 Task: Look for space in Cosenza, Italy from 5th June, 2023 to 16th June, 2023 for 2 adults in price range Rs.14000 to Rs.18000. Place can be entire place with 1  bedroom having 1 bed and 1 bathroom. Property type can be house, flat, guest house, hotel. Booking option can be shelf check-in. Required host language is English.
Action: Mouse moved to (405, 67)
Screenshot: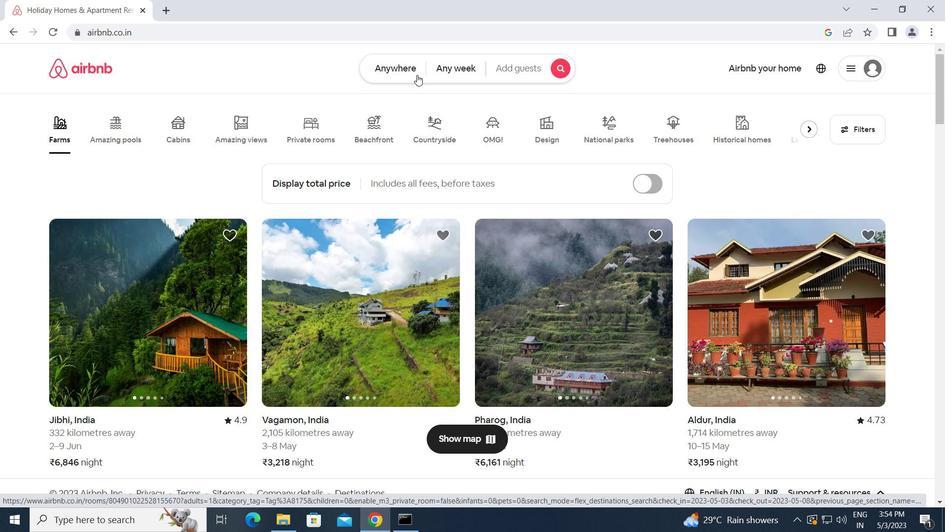 
Action: Mouse pressed left at (405, 67)
Screenshot: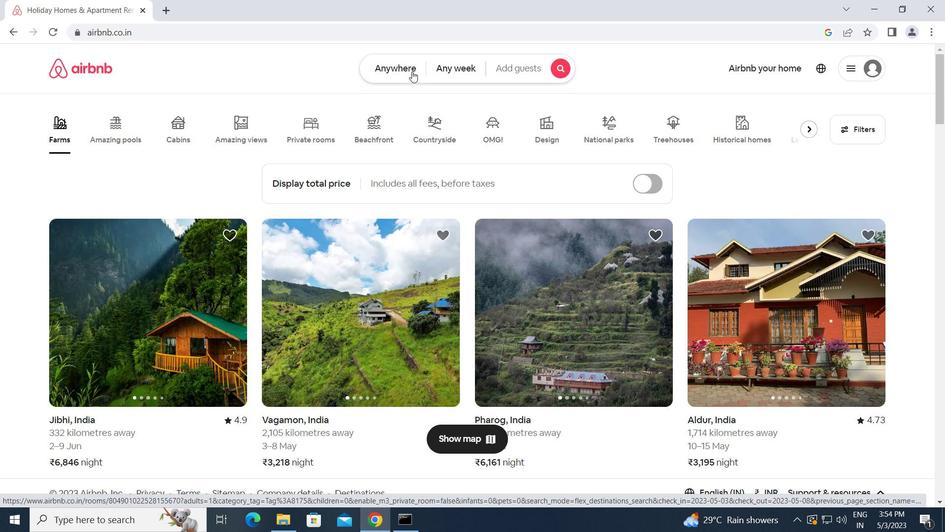 
Action: Mouse moved to (345, 118)
Screenshot: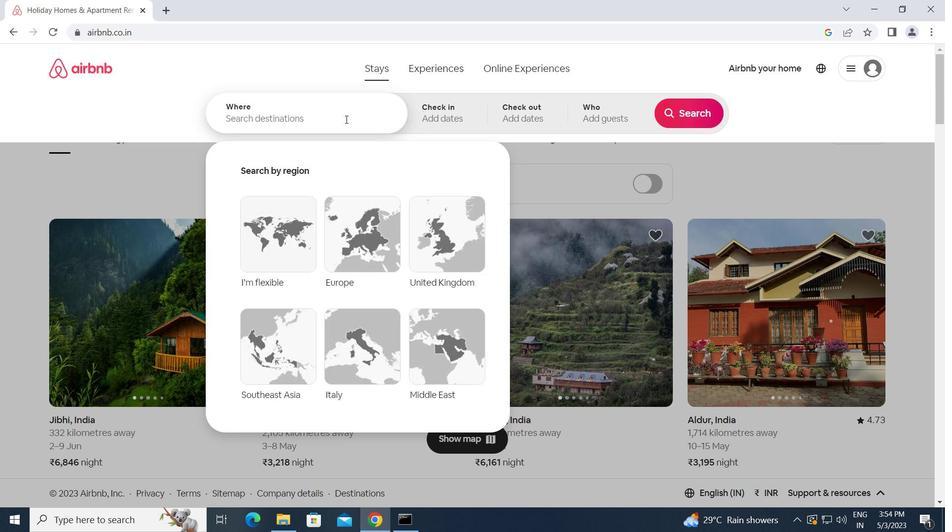 
Action: Mouse pressed left at (345, 118)
Screenshot: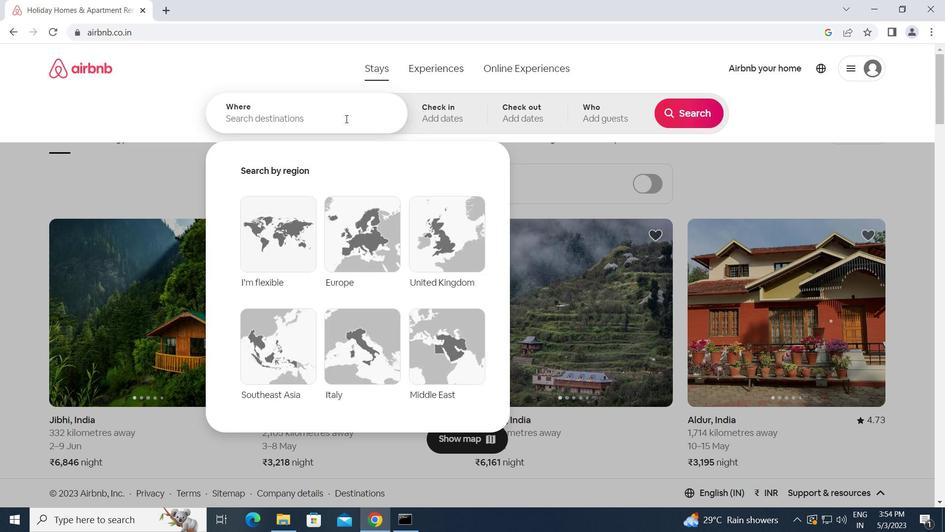 
Action: Key pressed c<Key.caps_lock>osenza,<Key.space><Key.caps_lock>i<Key.caps_lock>taly<Key.enter>
Screenshot: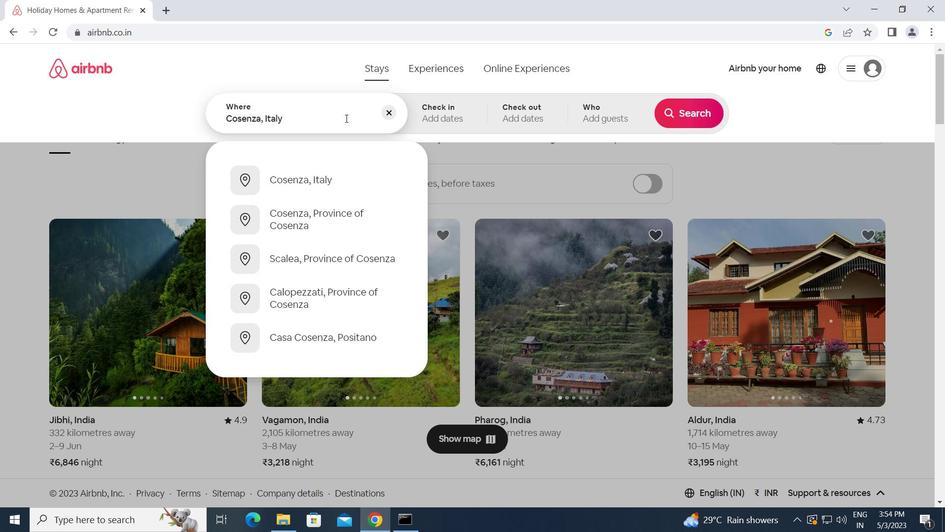 
Action: Mouse moved to (530, 293)
Screenshot: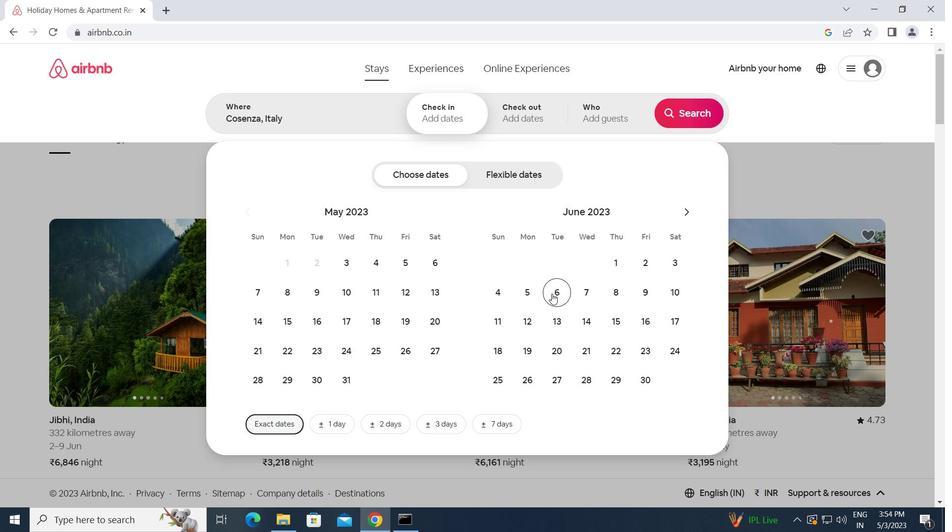 
Action: Mouse pressed left at (530, 293)
Screenshot: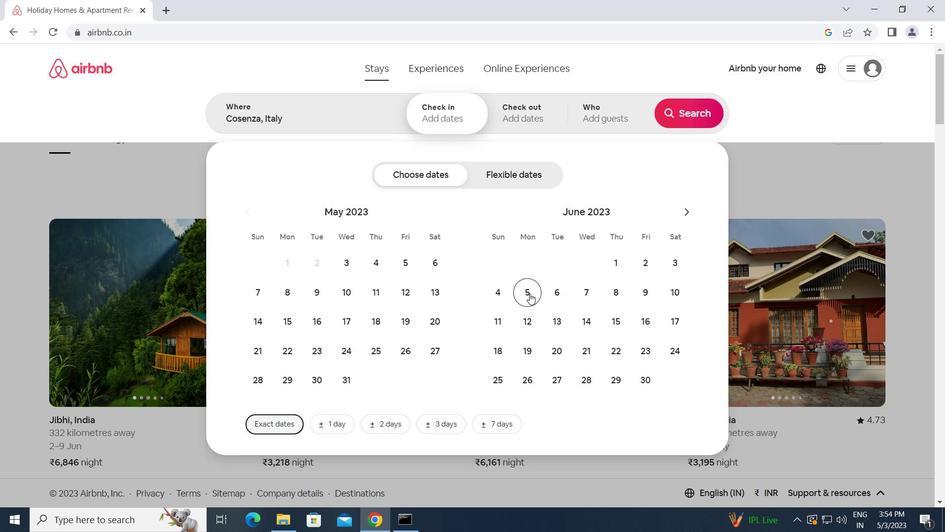 
Action: Mouse moved to (644, 318)
Screenshot: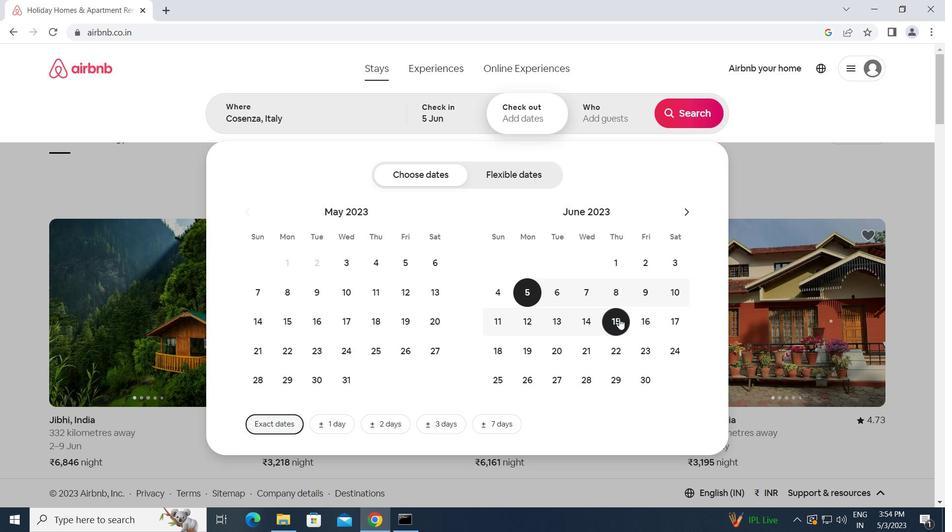 
Action: Mouse pressed left at (644, 318)
Screenshot: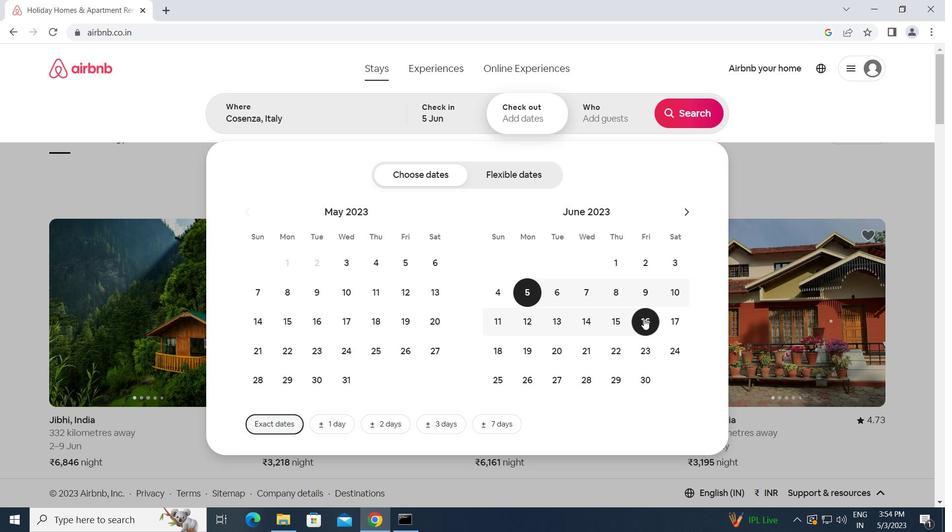 
Action: Mouse moved to (587, 115)
Screenshot: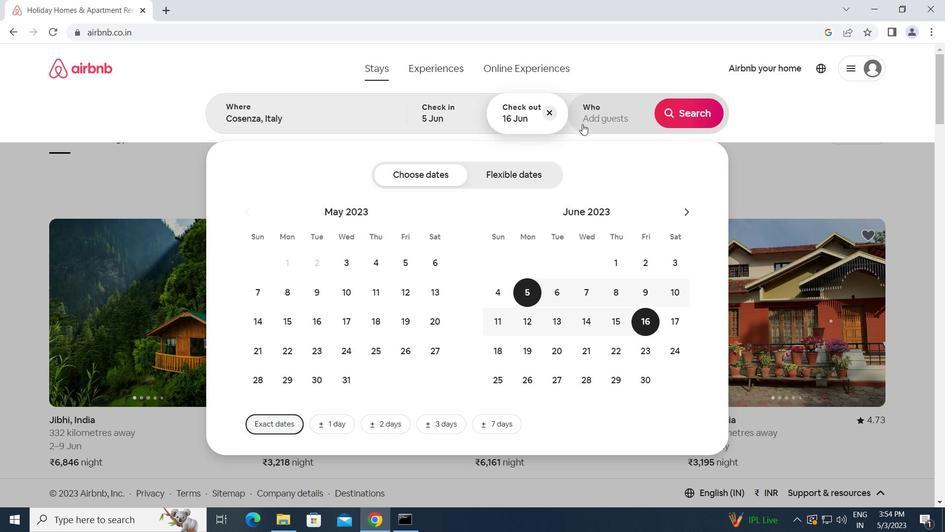 
Action: Mouse pressed left at (587, 115)
Screenshot: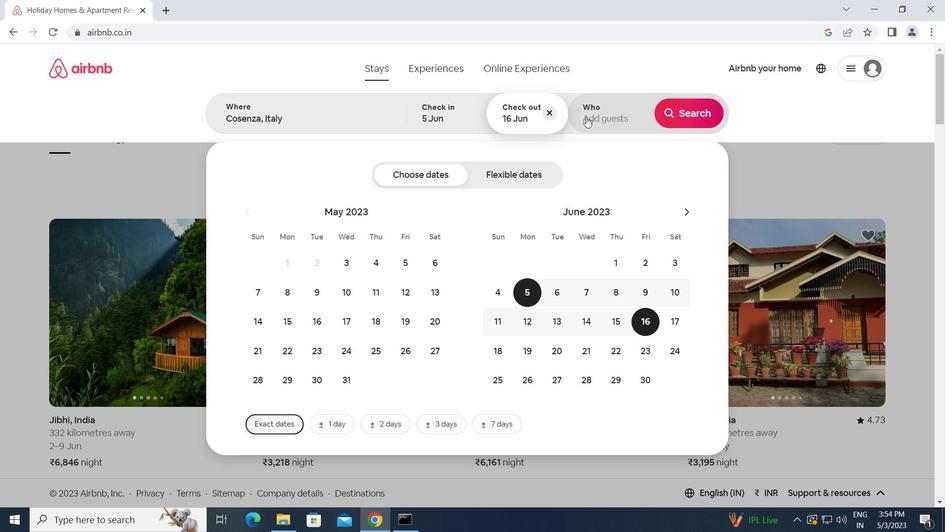 
Action: Mouse moved to (688, 182)
Screenshot: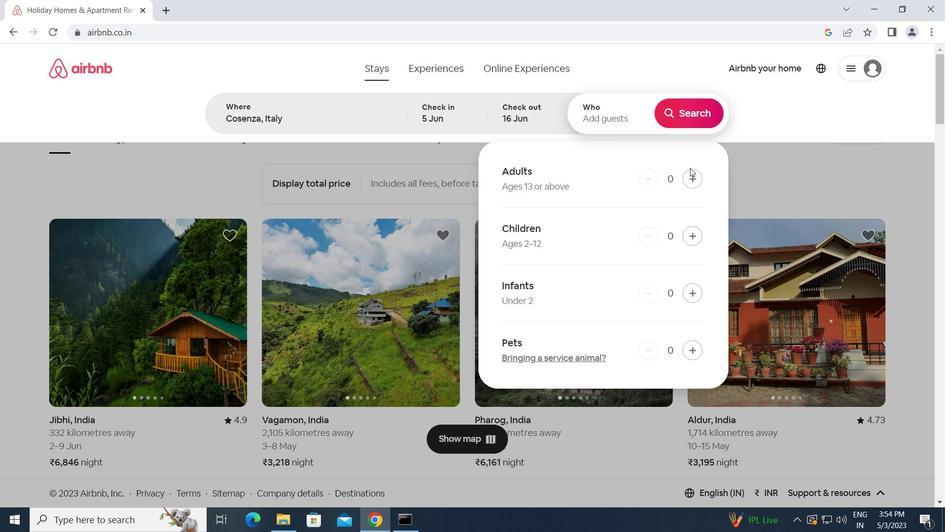 
Action: Mouse pressed left at (688, 182)
Screenshot: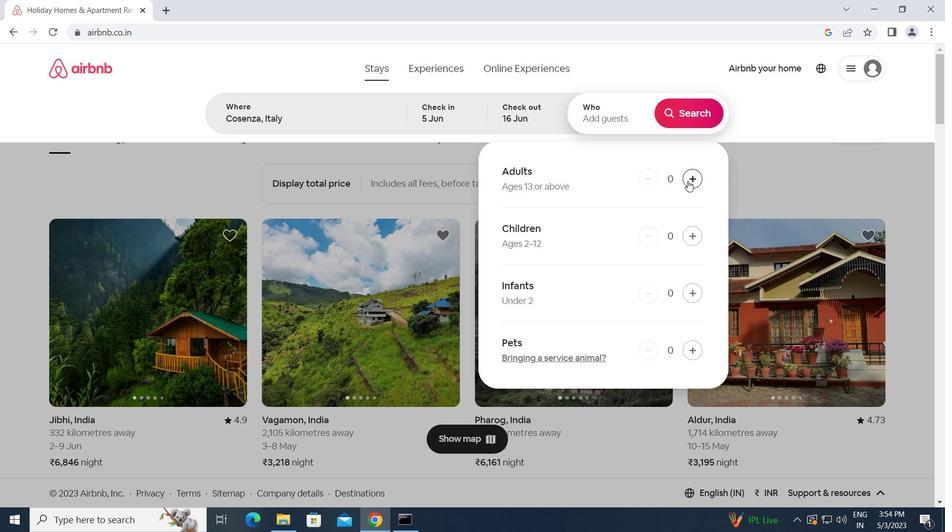 
Action: Mouse pressed left at (688, 182)
Screenshot: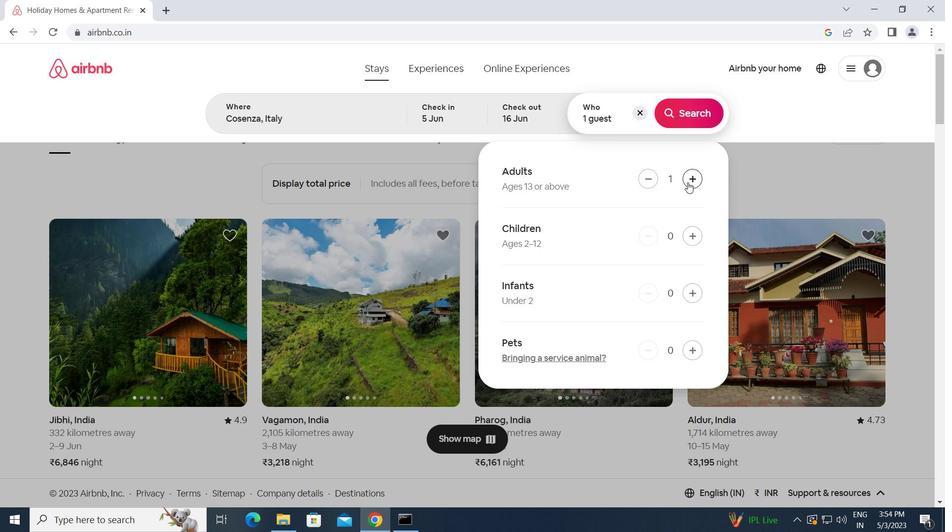 
Action: Mouse moved to (694, 114)
Screenshot: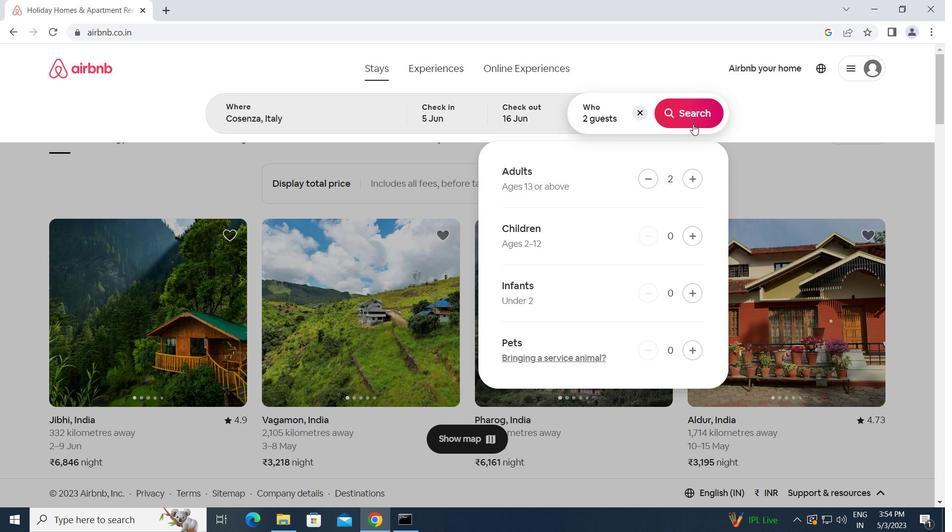 
Action: Mouse pressed left at (694, 114)
Screenshot: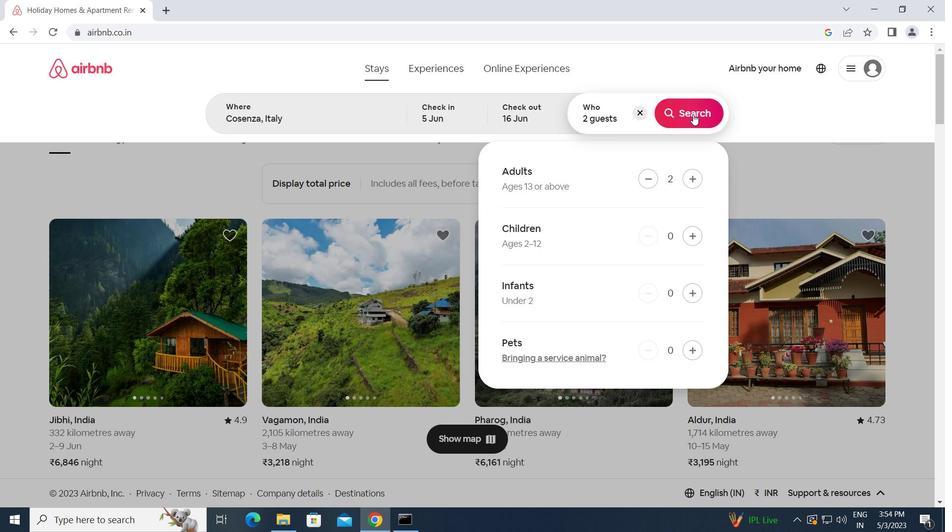 
Action: Mouse moved to (882, 116)
Screenshot: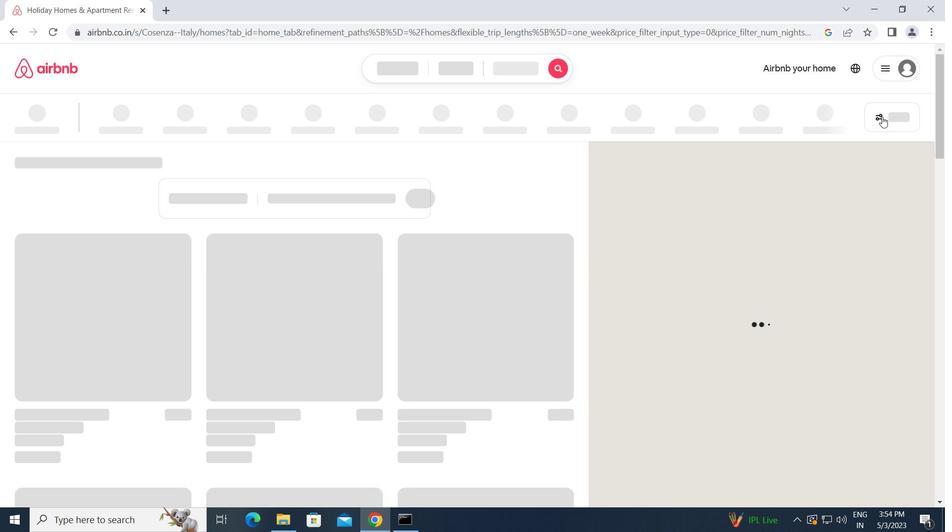 
Action: Mouse pressed left at (882, 116)
Screenshot: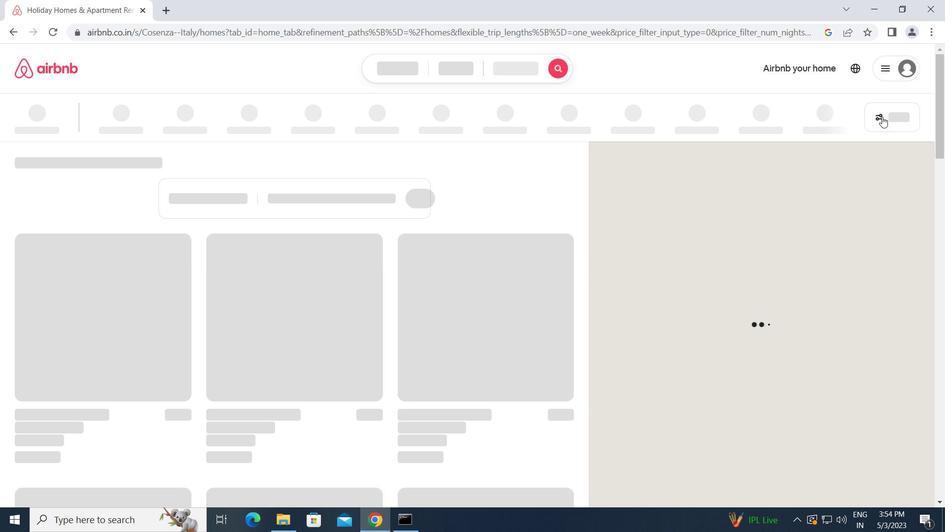 
Action: Mouse moved to (312, 275)
Screenshot: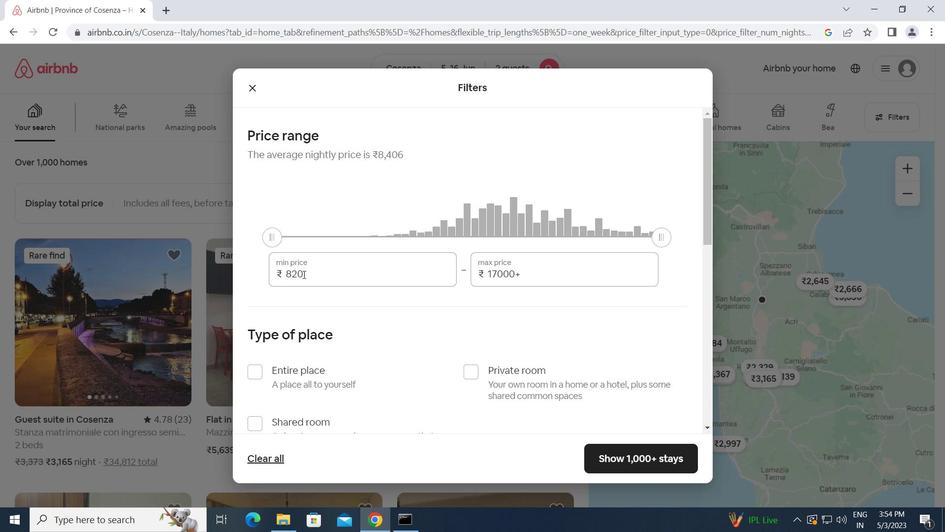 
Action: Mouse pressed left at (312, 275)
Screenshot: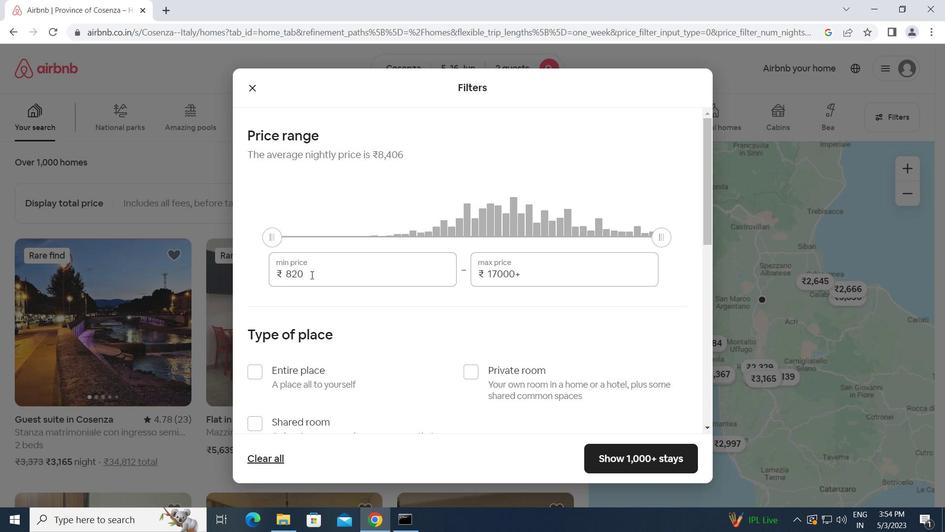
Action: Mouse moved to (273, 272)
Screenshot: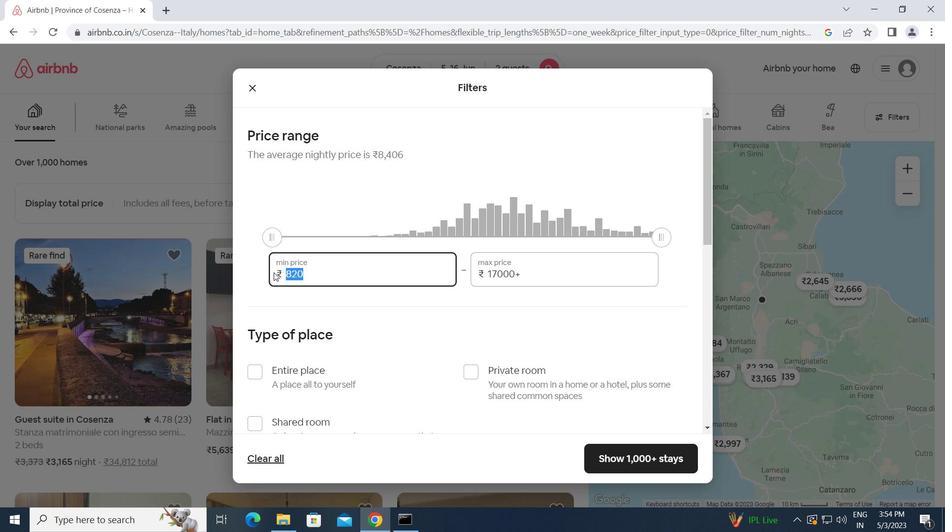 
Action: Key pressed 14000<Key.tab>18000
Screenshot: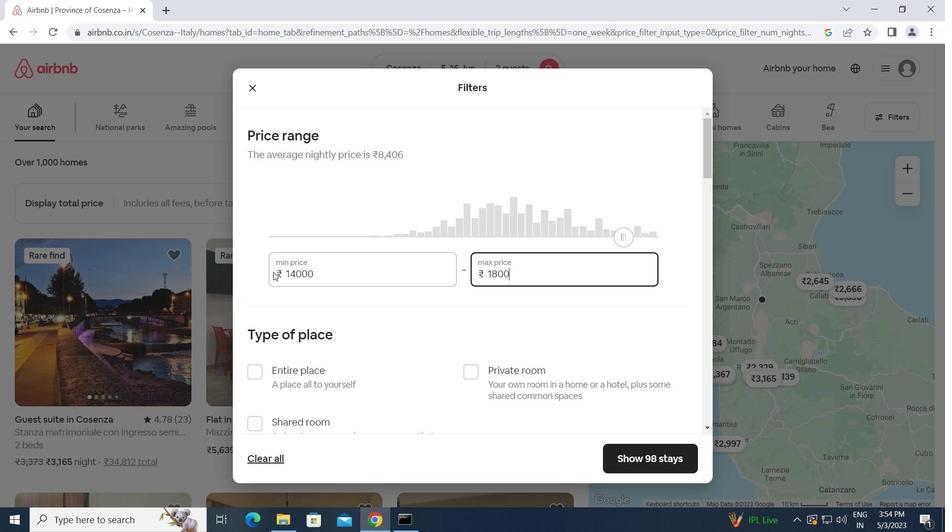 
Action: Mouse moved to (257, 367)
Screenshot: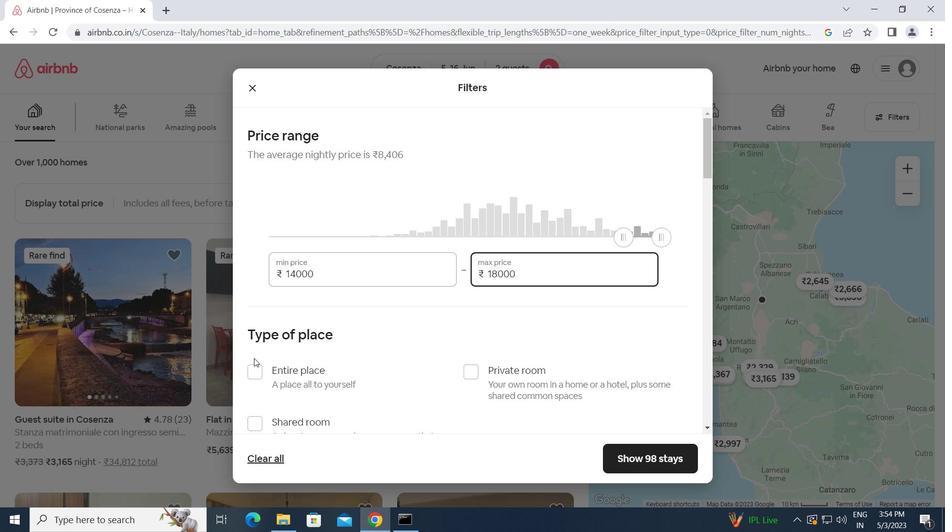 
Action: Mouse pressed left at (257, 367)
Screenshot: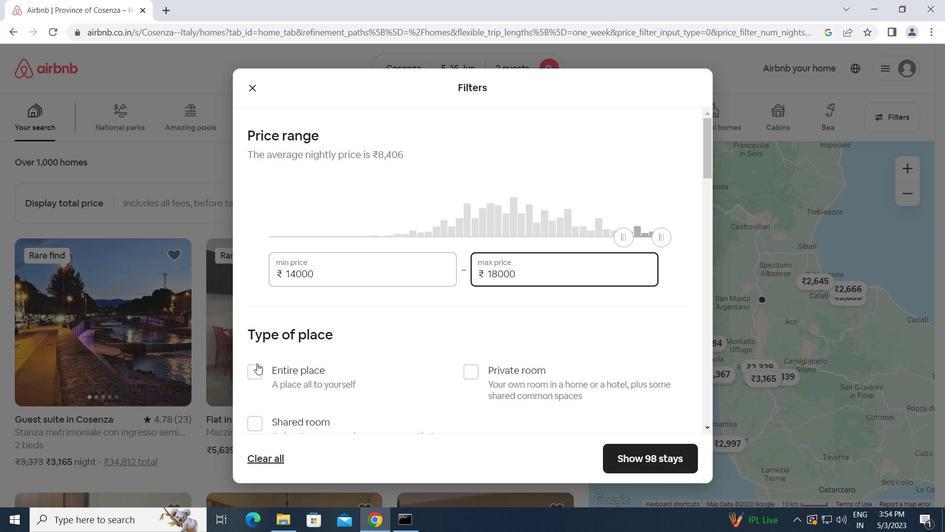 
Action: Mouse moved to (308, 375)
Screenshot: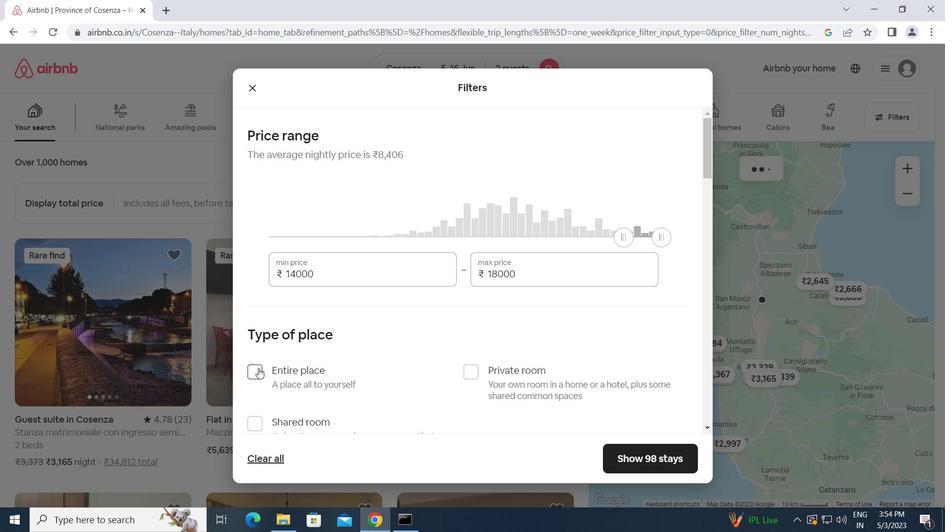 
Action: Mouse scrolled (308, 375) with delta (0, 0)
Screenshot: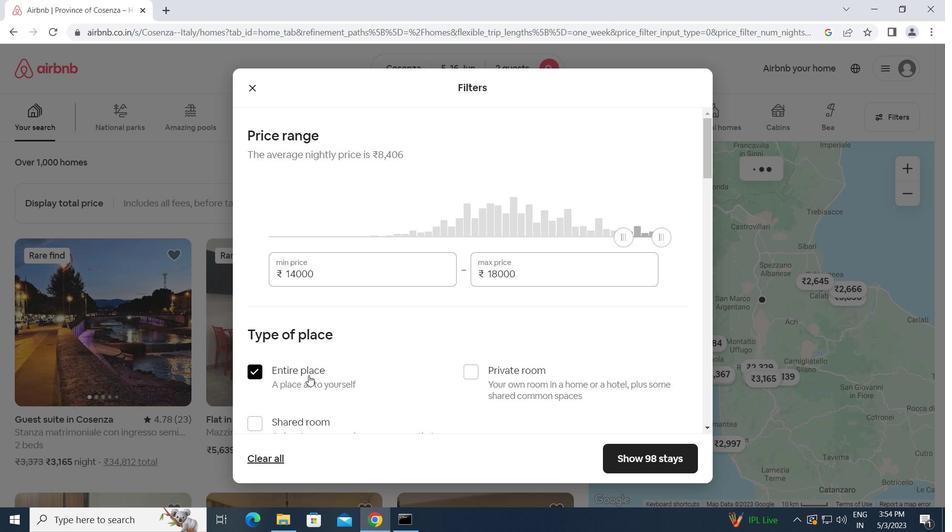 
Action: Mouse scrolled (308, 375) with delta (0, 0)
Screenshot: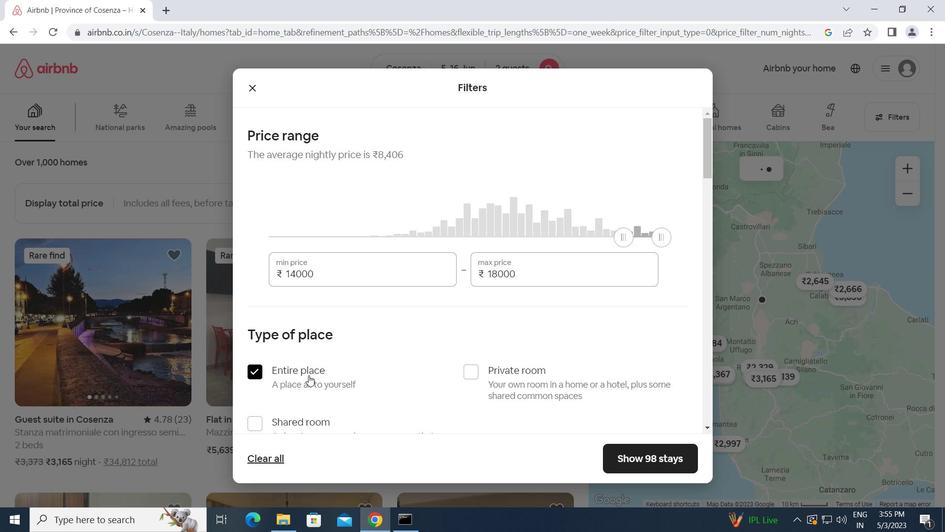 
Action: Mouse scrolled (308, 375) with delta (0, 0)
Screenshot: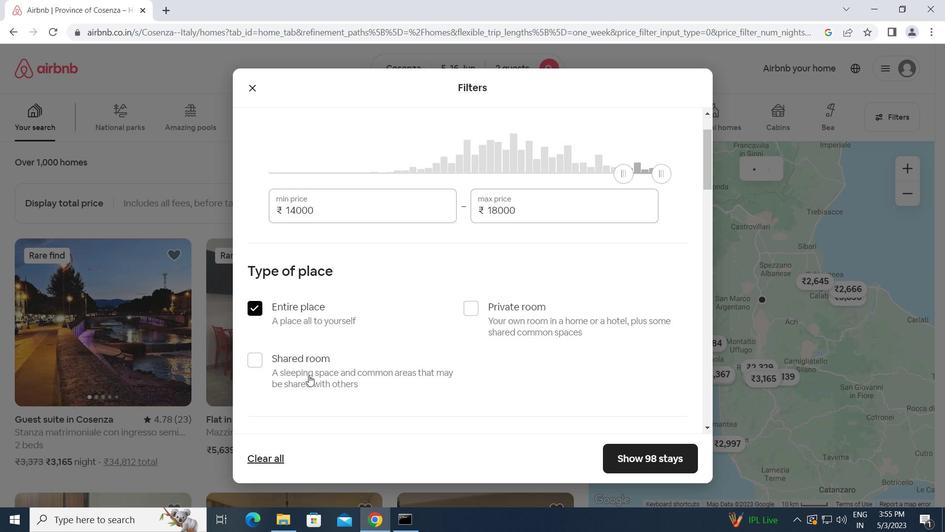 
Action: Mouse moved to (316, 374)
Screenshot: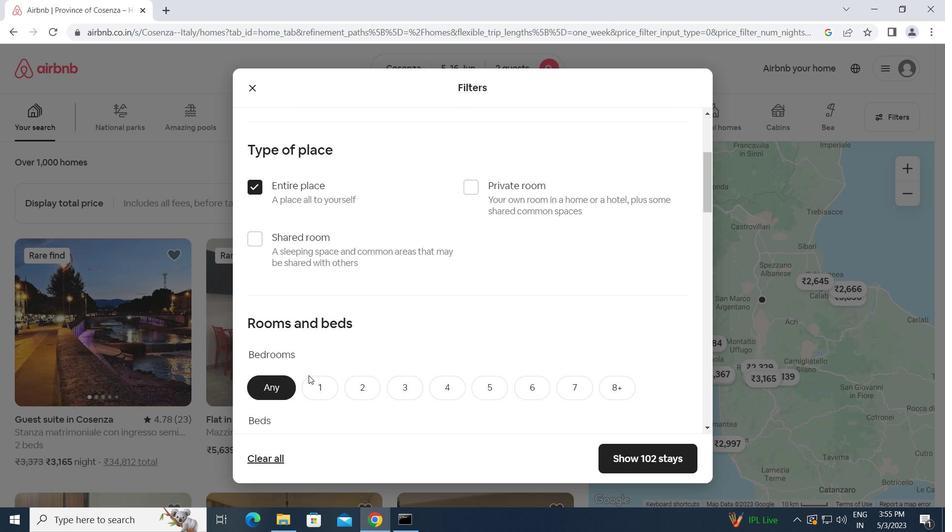 
Action: Mouse scrolled (316, 374) with delta (0, 0)
Screenshot: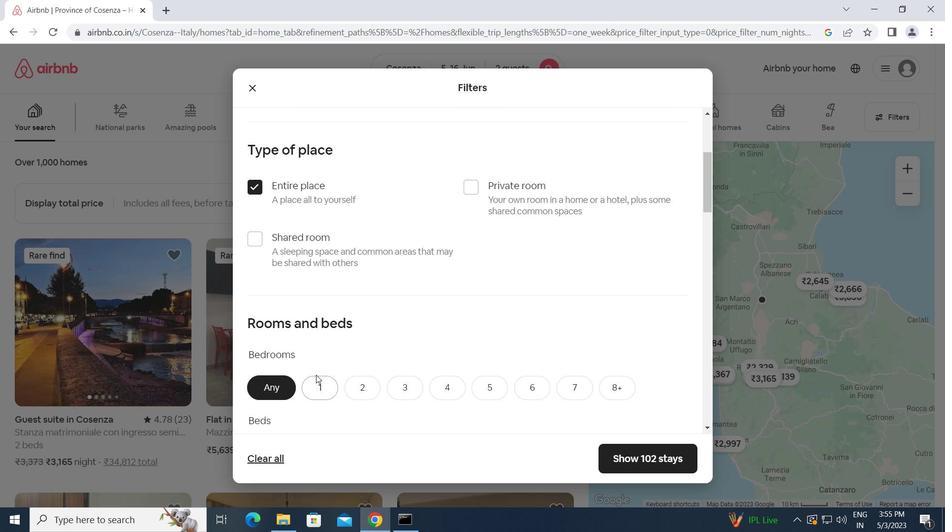 
Action: Mouse scrolled (316, 374) with delta (0, 0)
Screenshot: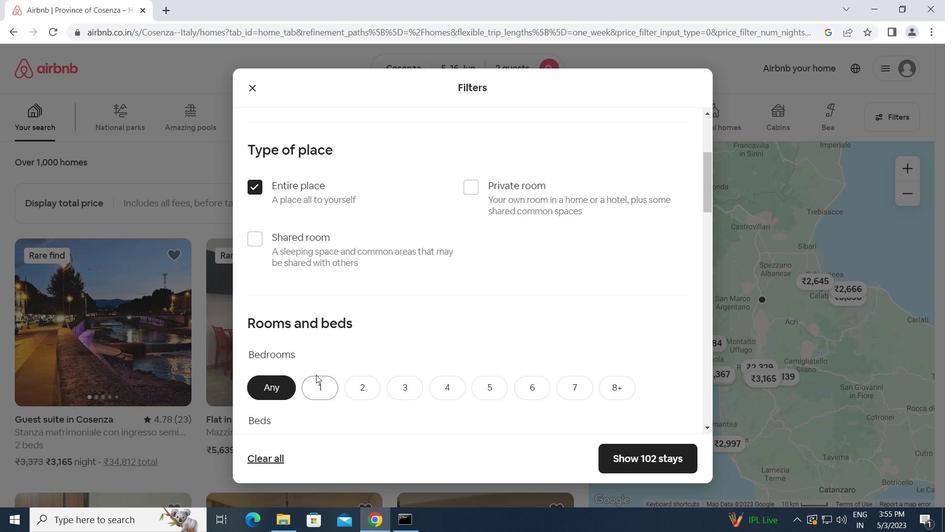 
Action: Mouse moved to (320, 261)
Screenshot: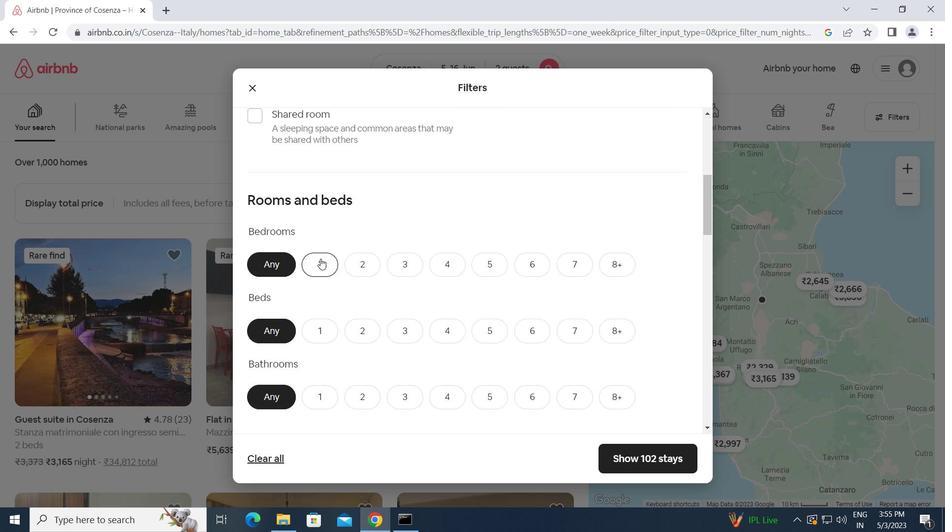 
Action: Mouse pressed left at (320, 261)
Screenshot: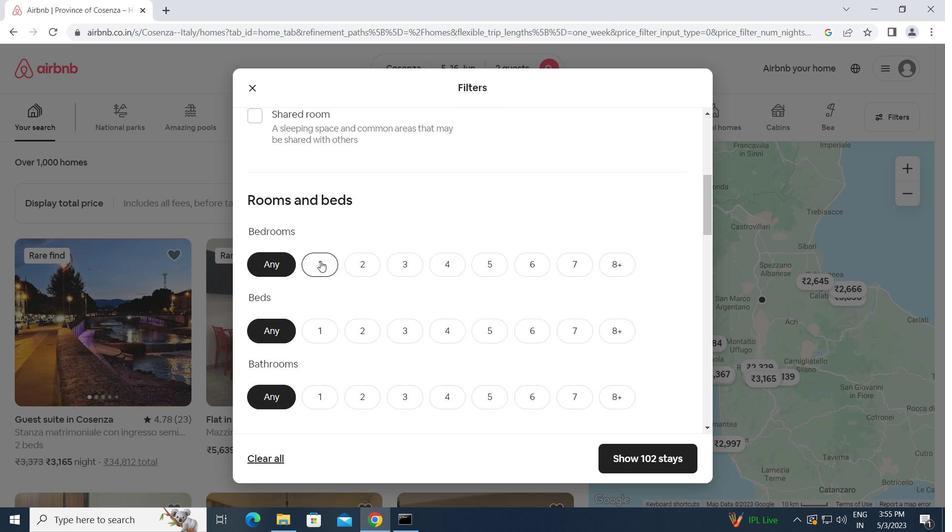 
Action: Mouse moved to (330, 327)
Screenshot: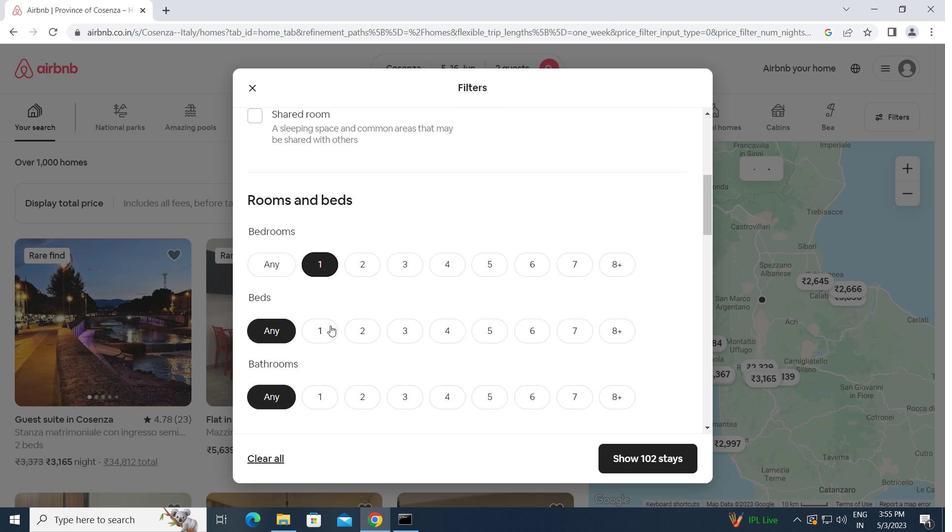 
Action: Mouse pressed left at (330, 327)
Screenshot: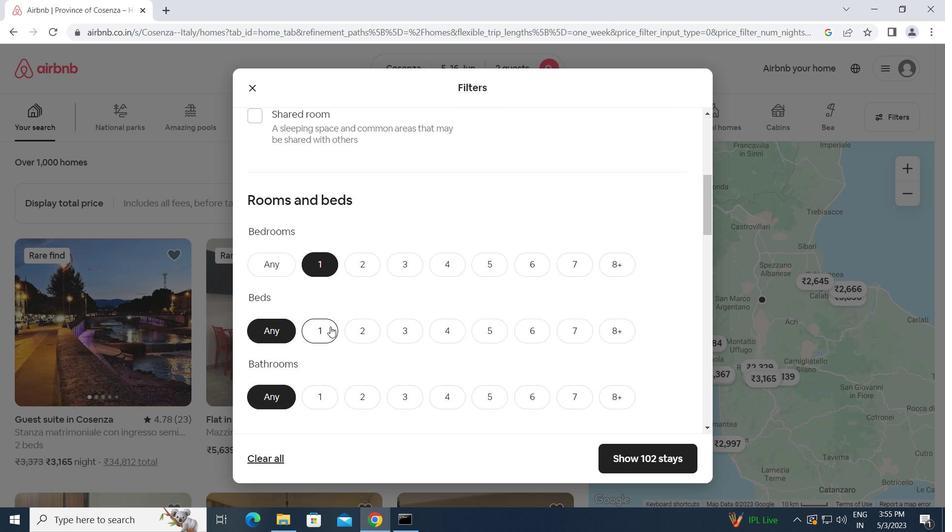 
Action: Mouse moved to (326, 401)
Screenshot: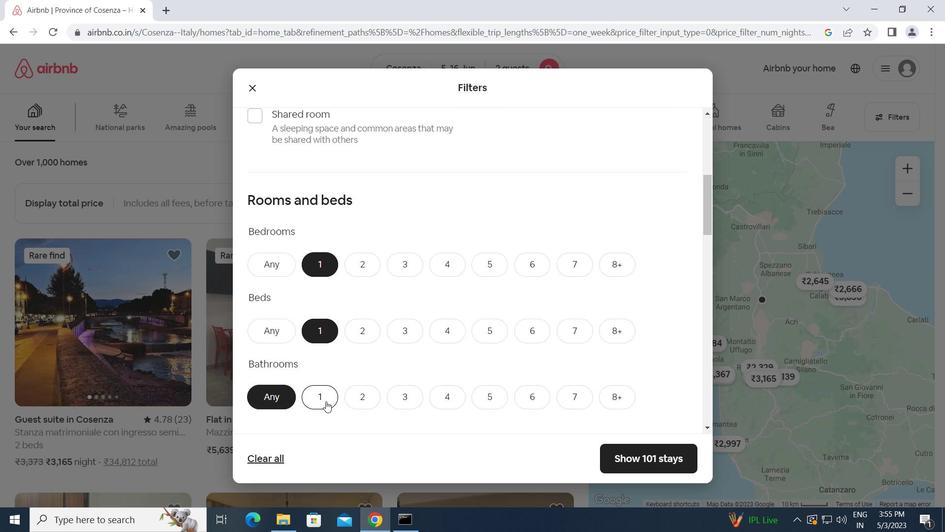 
Action: Mouse pressed left at (326, 401)
Screenshot: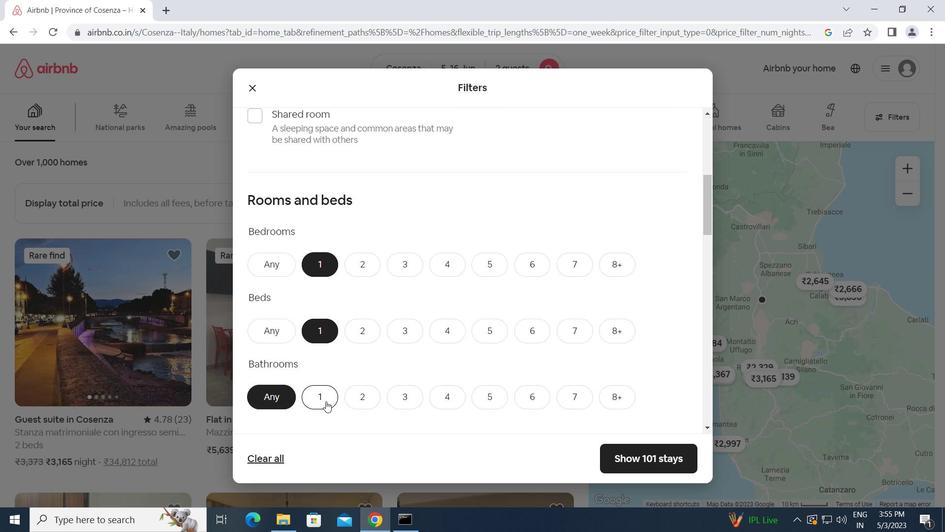 
Action: Mouse moved to (352, 392)
Screenshot: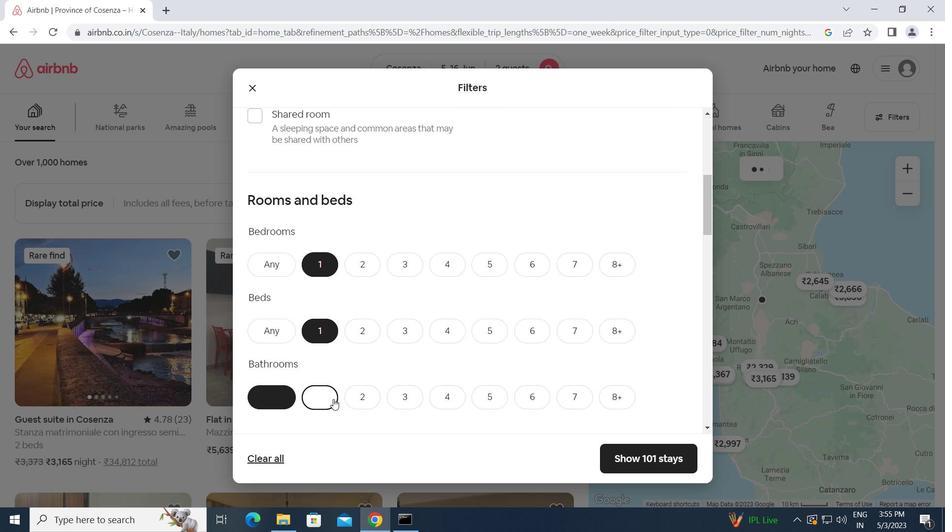 
Action: Mouse scrolled (352, 391) with delta (0, 0)
Screenshot: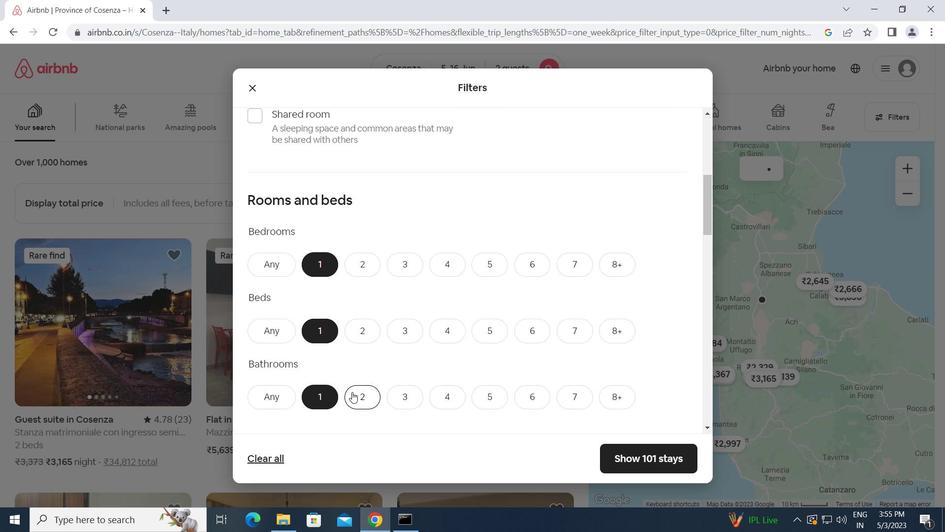 
Action: Mouse scrolled (352, 391) with delta (0, 0)
Screenshot: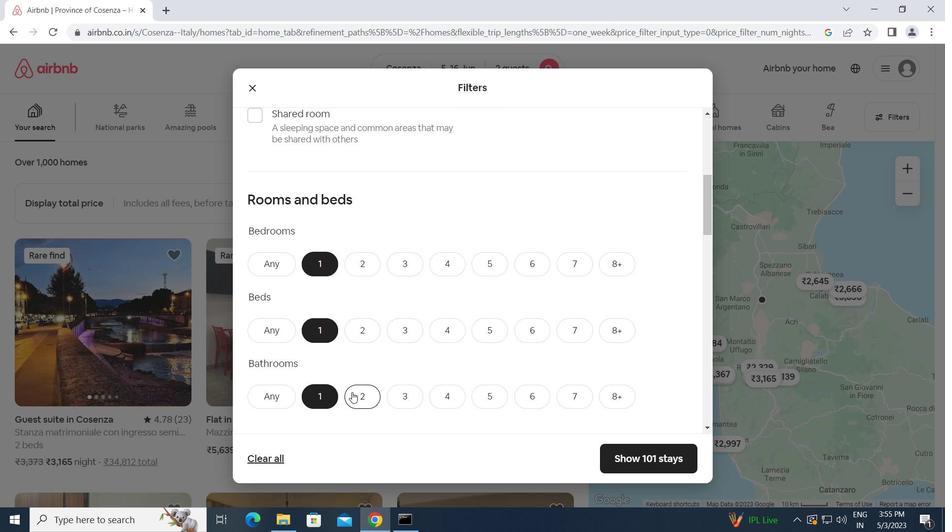 
Action: Mouse scrolled (352, 391) with delta (0, 0)
Screenshot: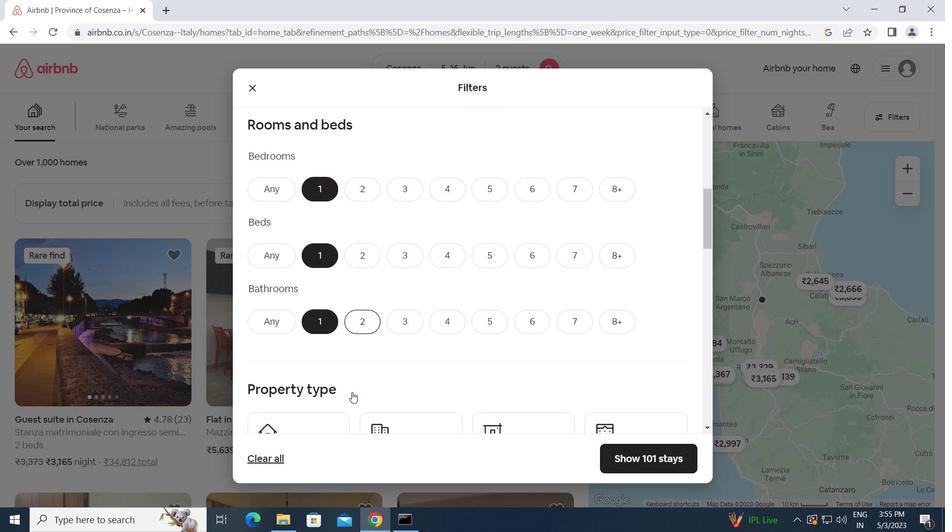 
Action: Mouse moved to (330, 358)
Screenshot: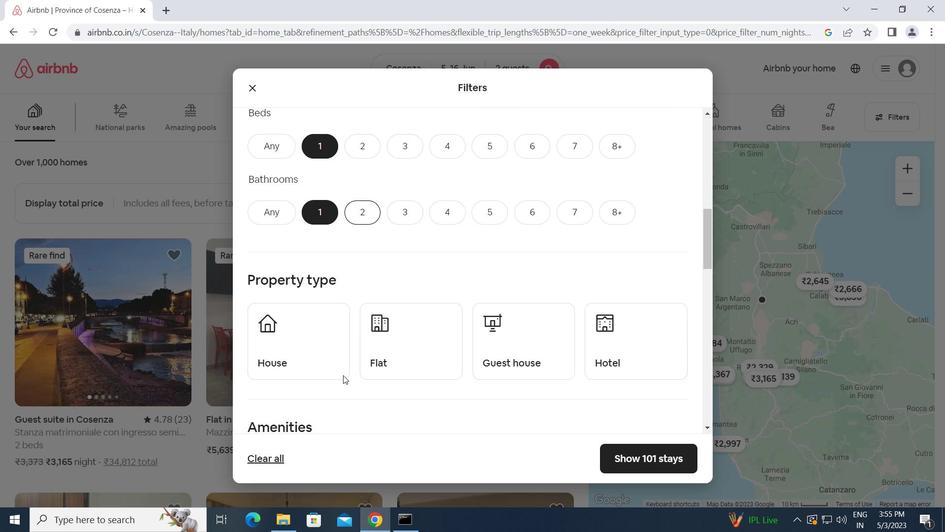 
Action: Mouse pressed left at (330, 358)
Screenshot: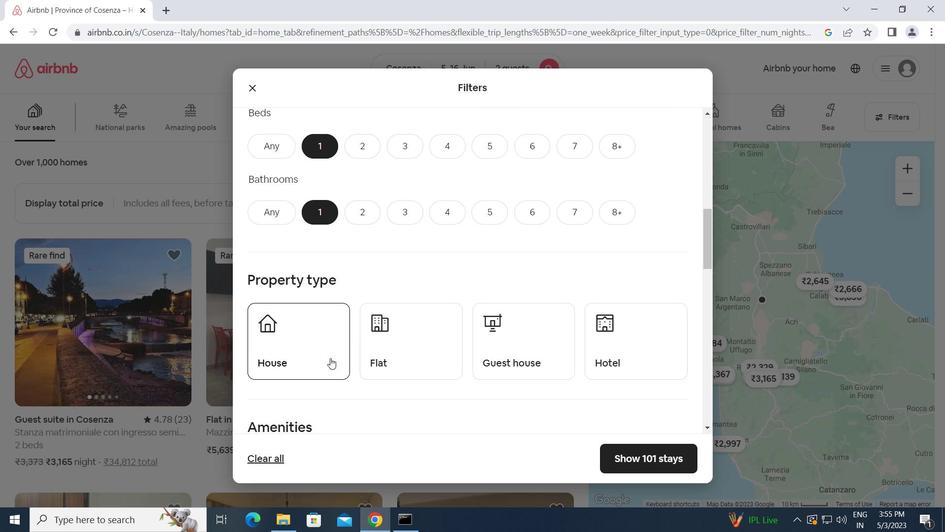 
Action: Mouse moved to (418, 354)
Screenshot: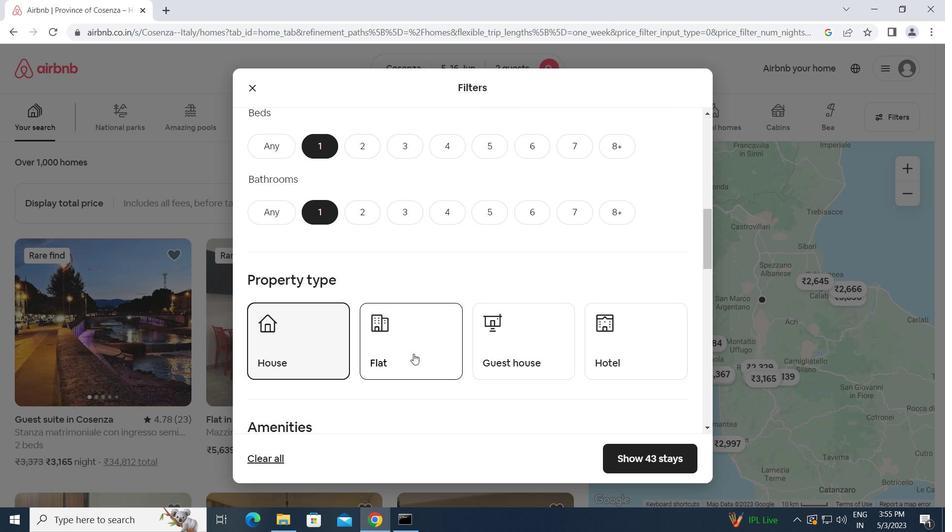 
Action: Mouse pressed left at (418, 354)
Screenshot: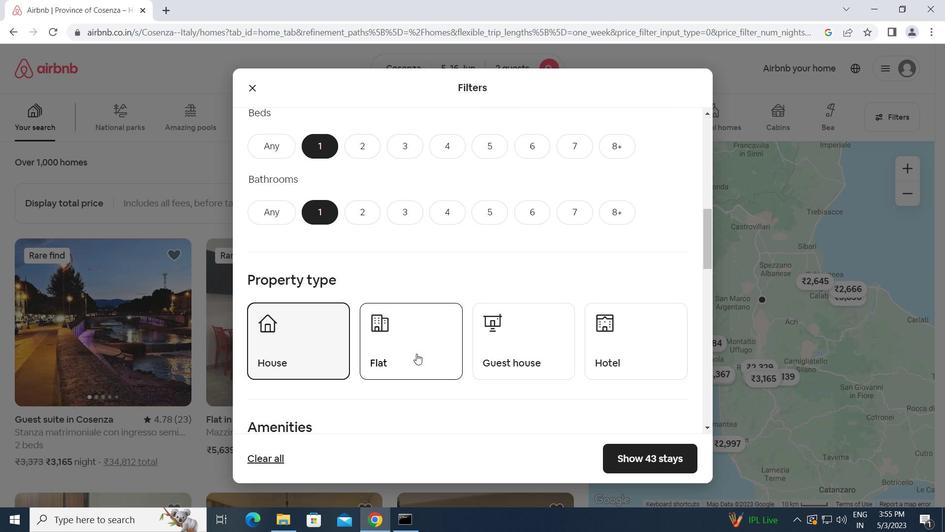 
Action: Mouse moved to (519, 365)
Screenshot: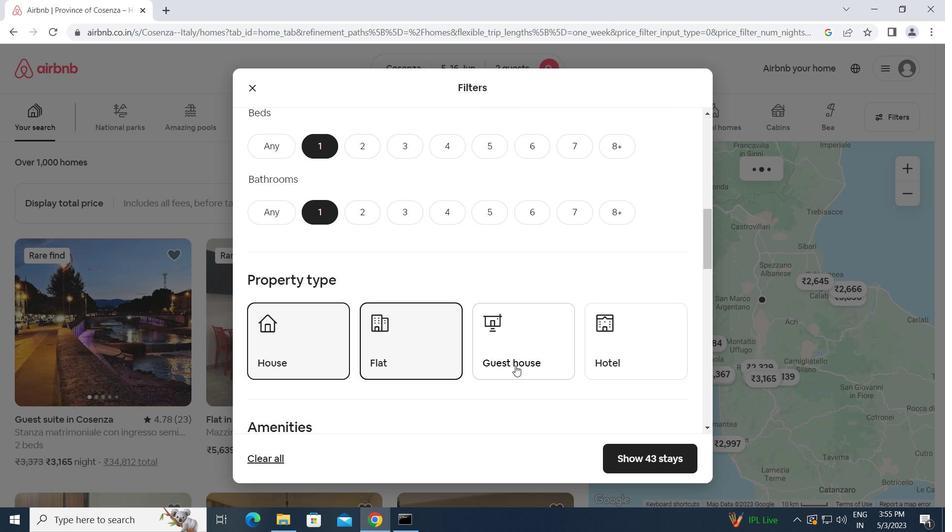 
Action: Mouse pressed left at (519, 365)
Screenshot: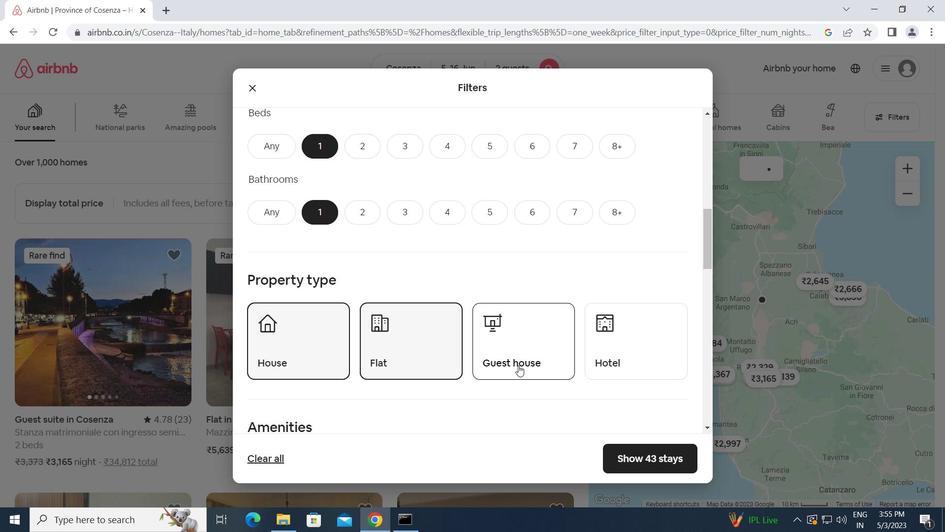 
Action: Mouse moved to (601, 351)
Screenshot: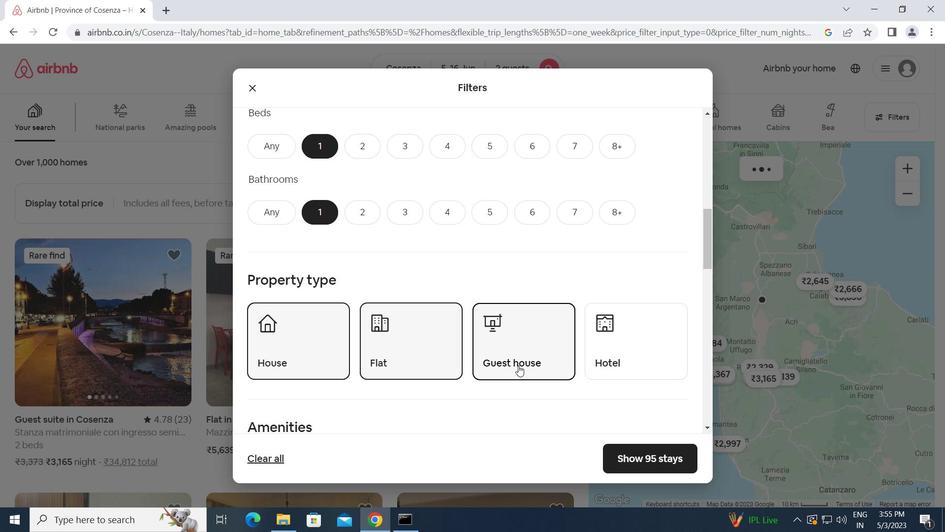 
Action: Mouse pressed left at (601, 351)
Screenshot: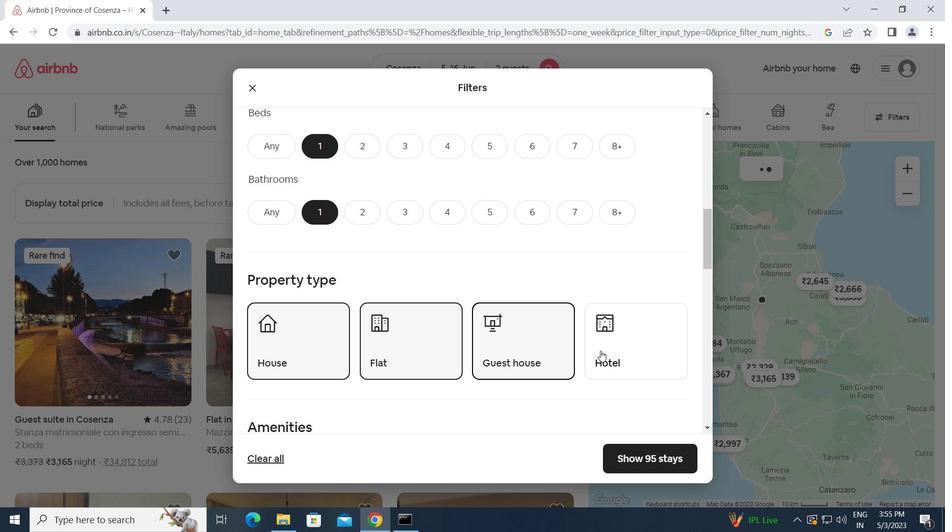 
Action: Mouse moved to (481, 407)
Screenshot: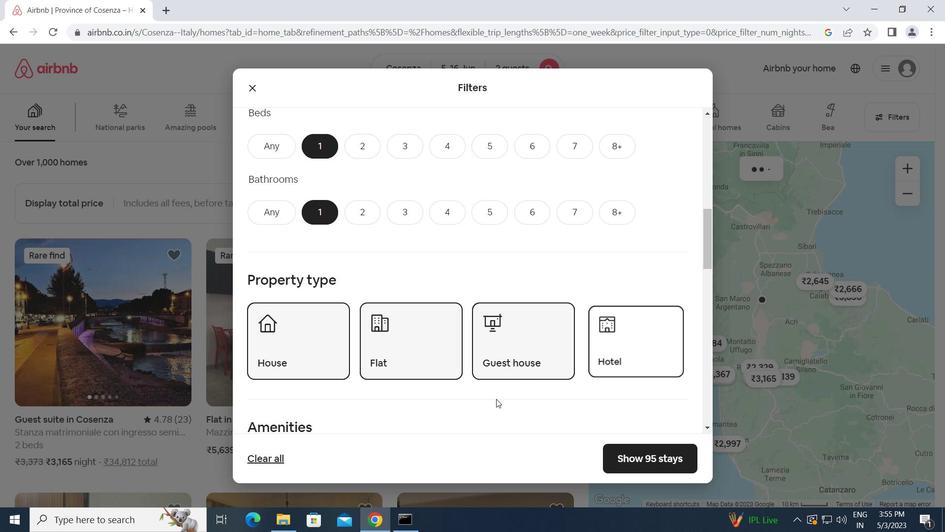 
Action: Mouse scrolled (481, 406) with delta (0, 0)
Screenshot: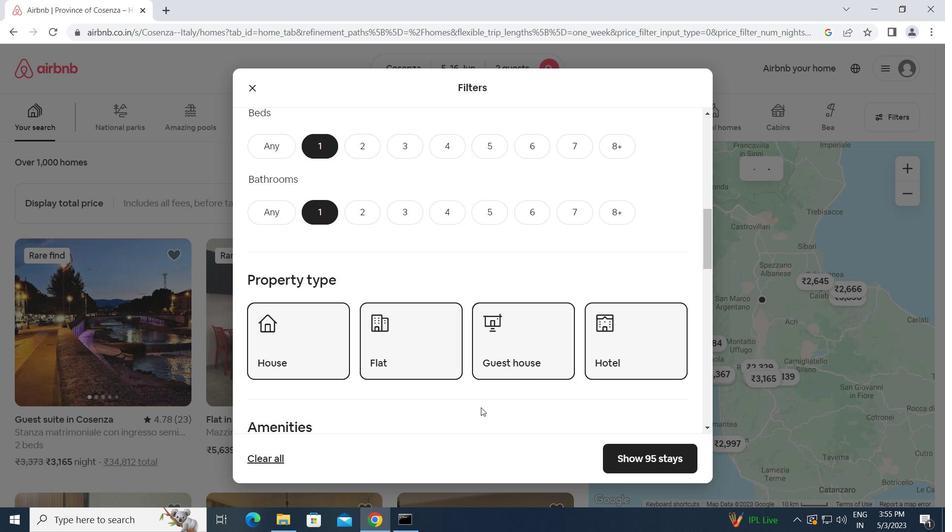 
Action: Mouse scrolled (481, 406) with delta (0, 0)
Screenshot: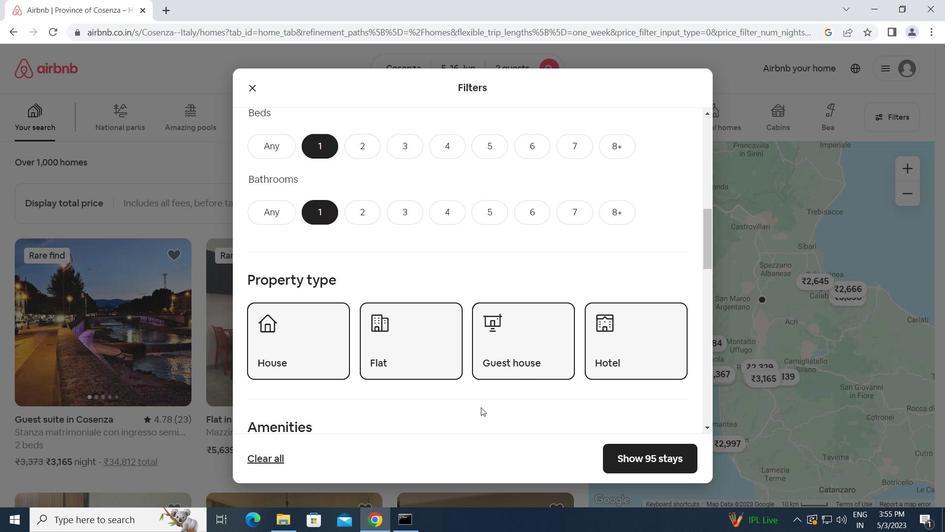 
Action: Mouse scrolled (481, 406) with delta (0, 0)
Screenshot: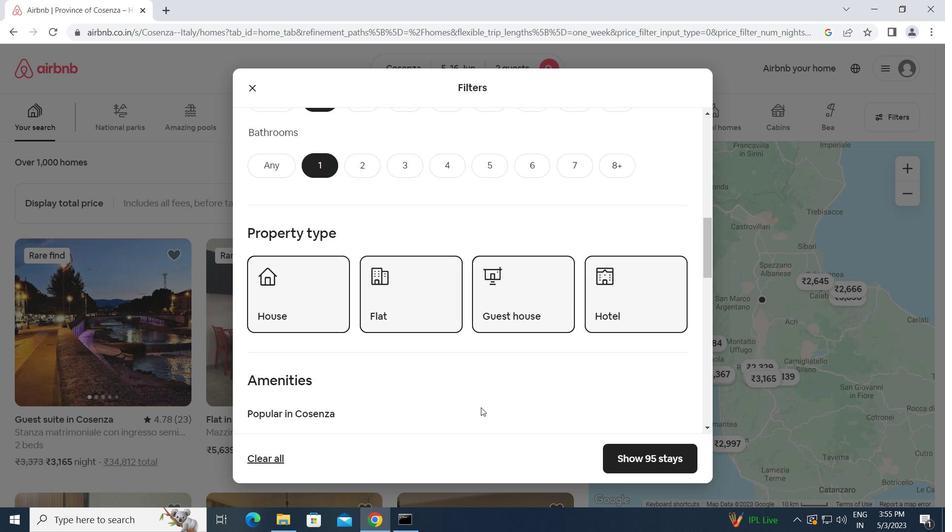 
Action: Mouse scrolled (481, 406) with delta (0, 0)
Screenshot: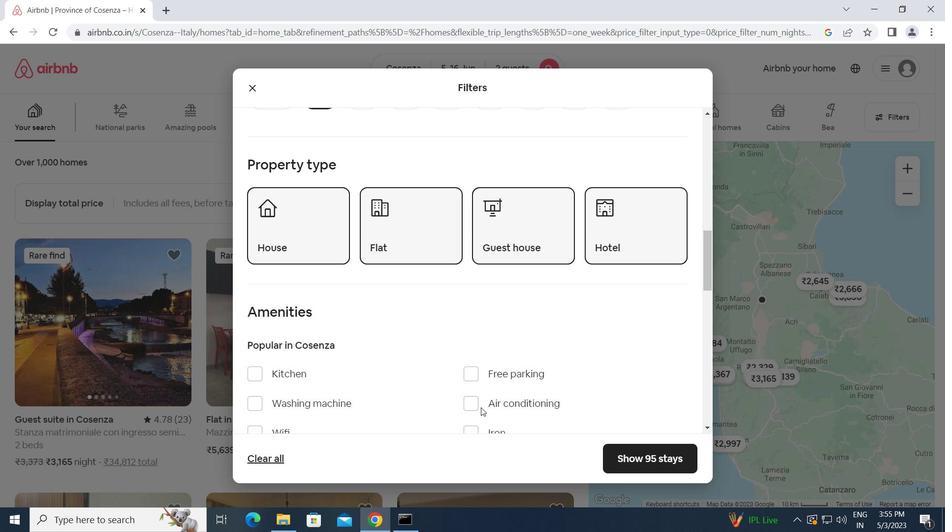 
Action: Mouse scrolled (481, 406) with delta (0, 0)
Screenshot: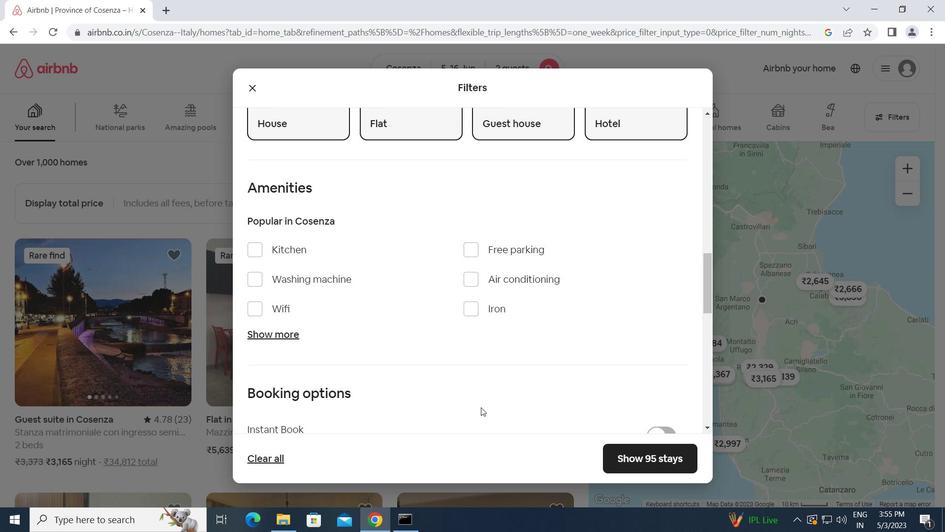 
Action: Mouse scrolled (481, 406) with delta (0, 0)
Screenshot: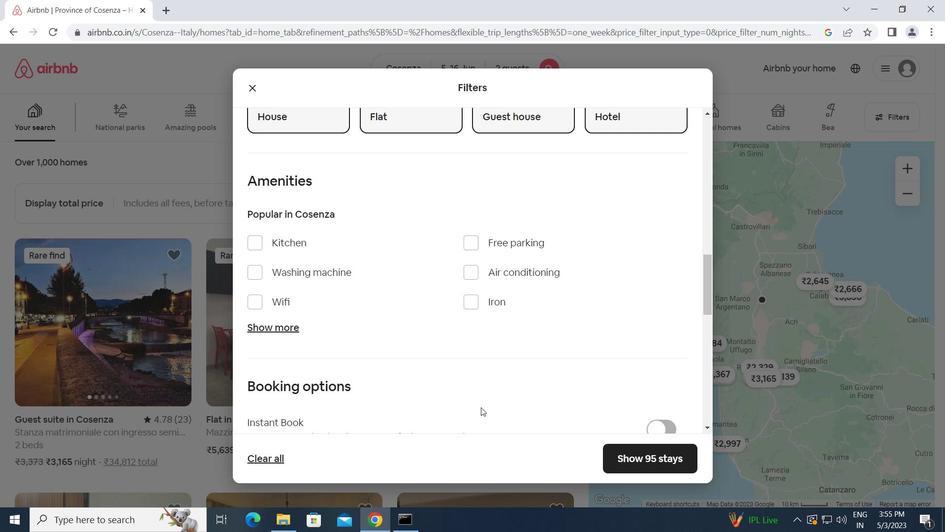 
Action: Mouse moved to (650, 350)
Screenshot: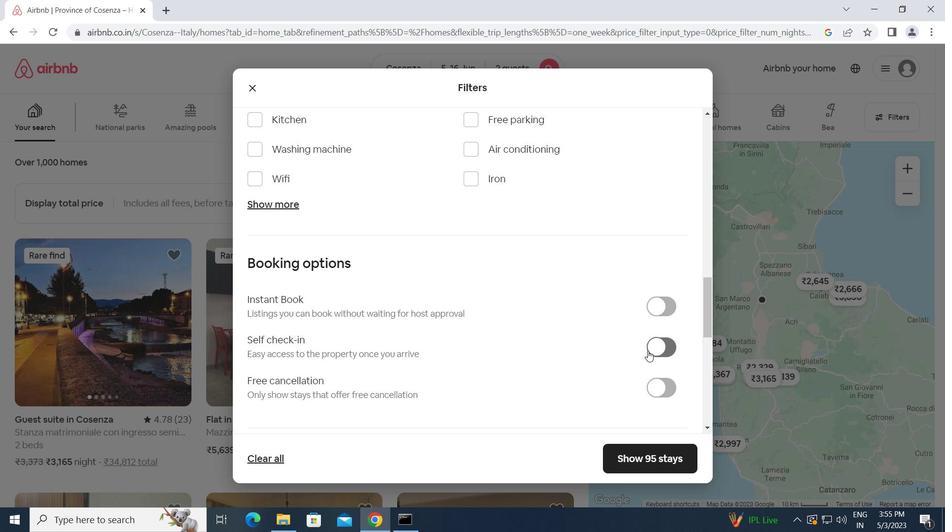 
Action: Mouse pressed left at (650, 350)
Screenshot: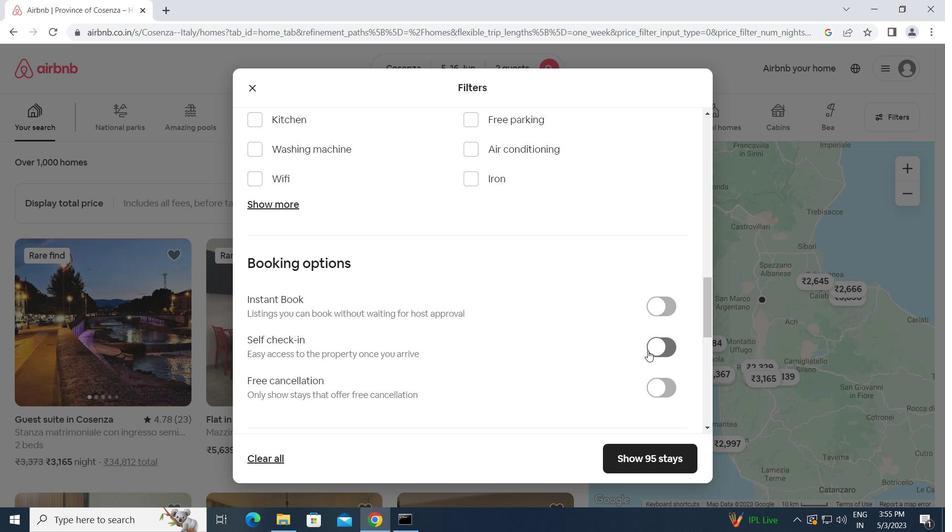 
Action: Mouse moved to (520, 367)
Screenshot: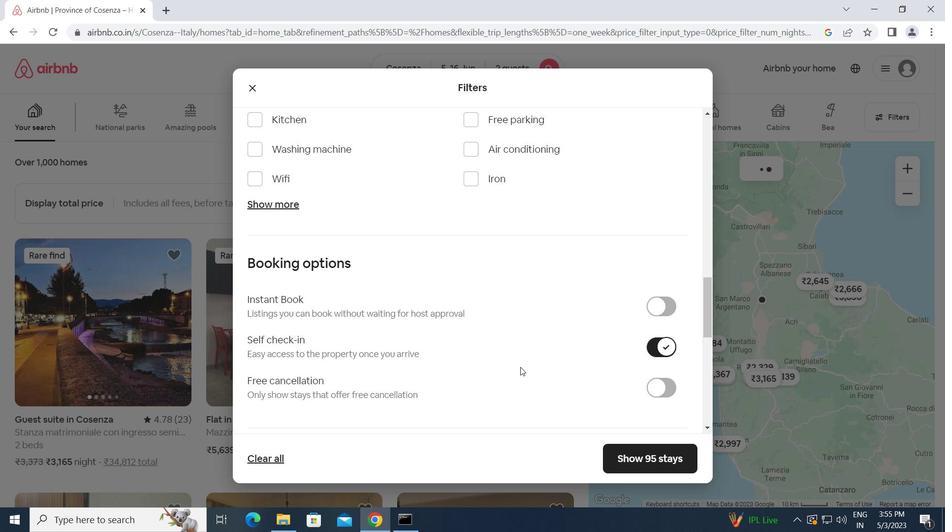 
Action: Mouse scrolled (520, 366) with delta (0, 0)
Screenshot: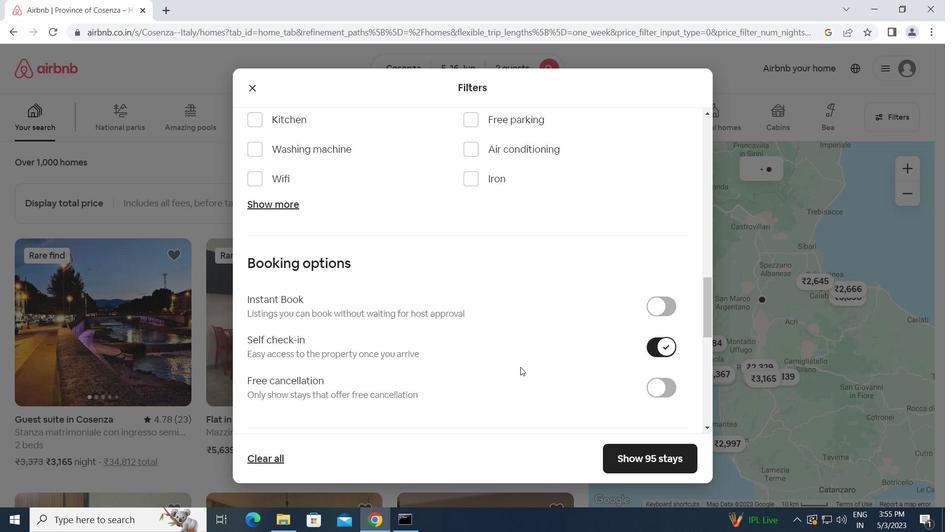 
Action: Mouse scrolled (520, 366) with delta (0, 0)
Screenshot: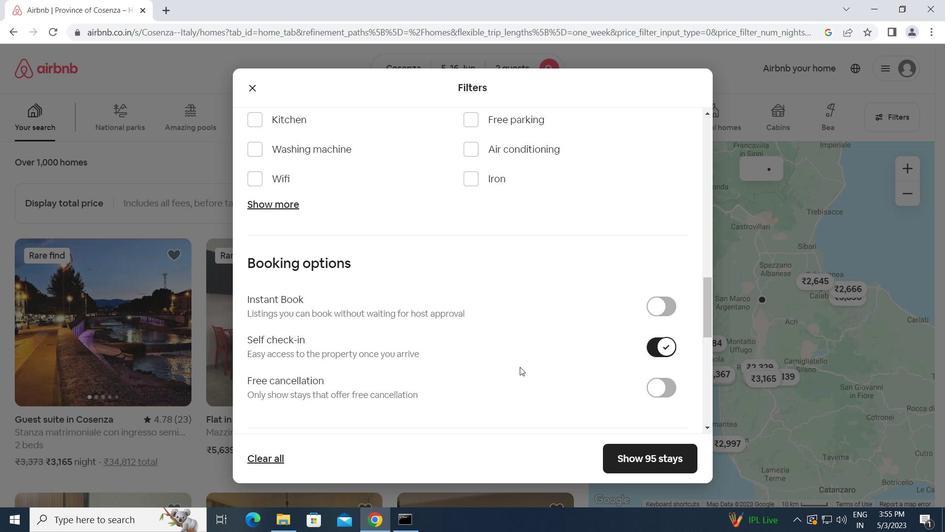 
Action: Mouse scrolled (520, 366) with delta (0, 0)
Screenshot: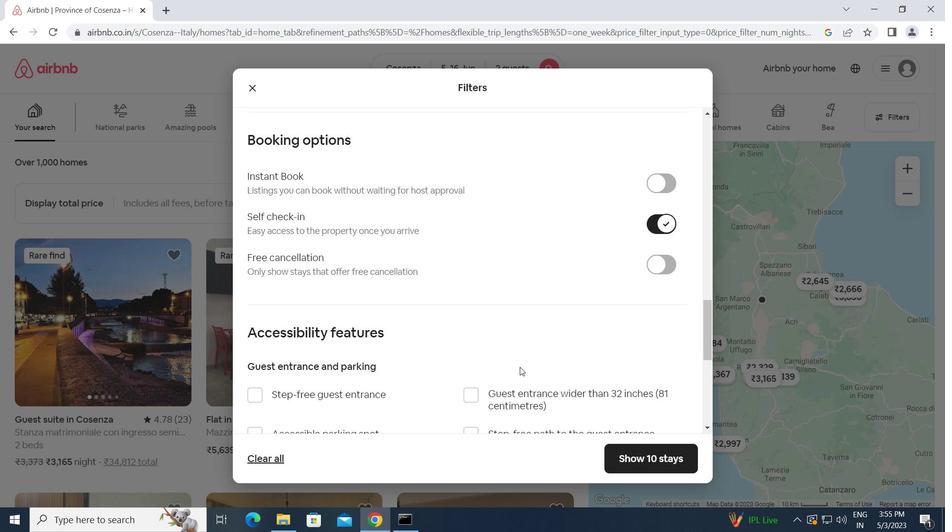 
Action: Mouse scrolled (520, 366) with delta (0, 0)
Screenshot: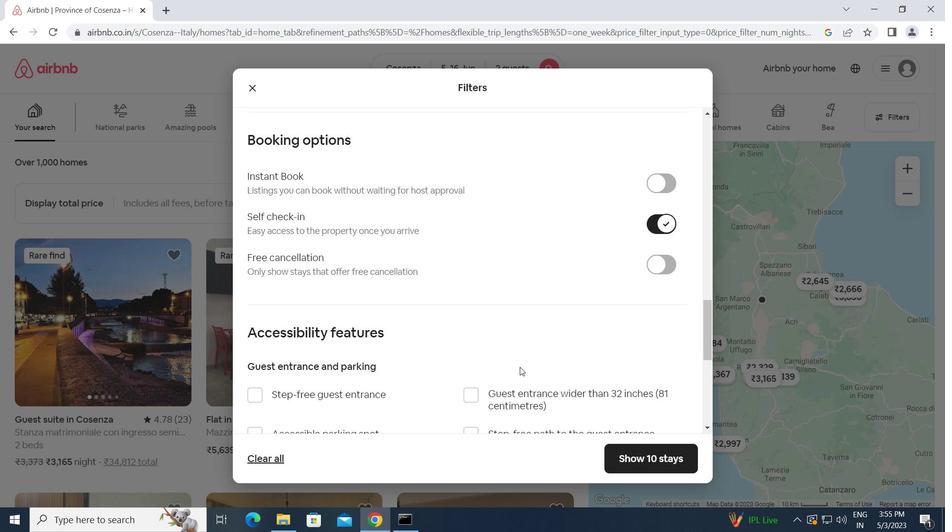 
Action: Mouse scrolled (520, 366) with delta (0, 0)
Screenshot: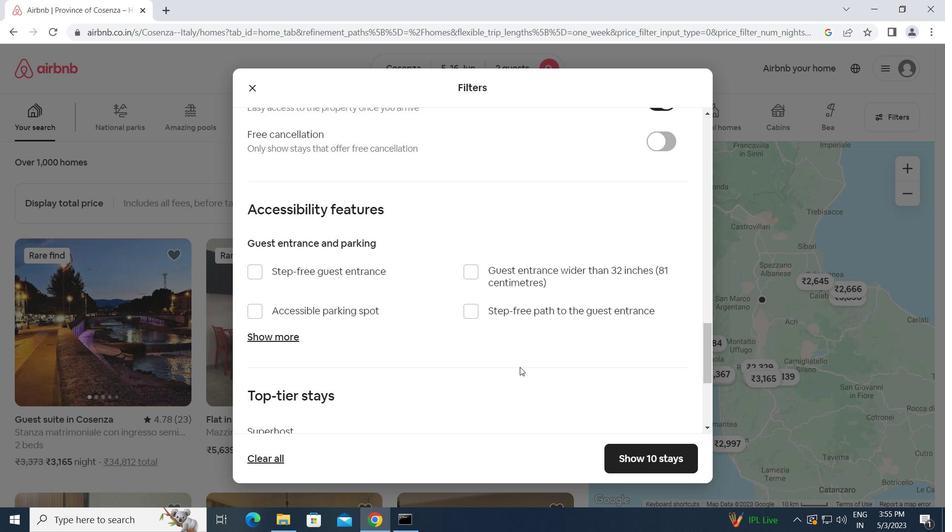 
Action: Mouse scrolled (520, 366) with delta (0, 0)
Screenshot: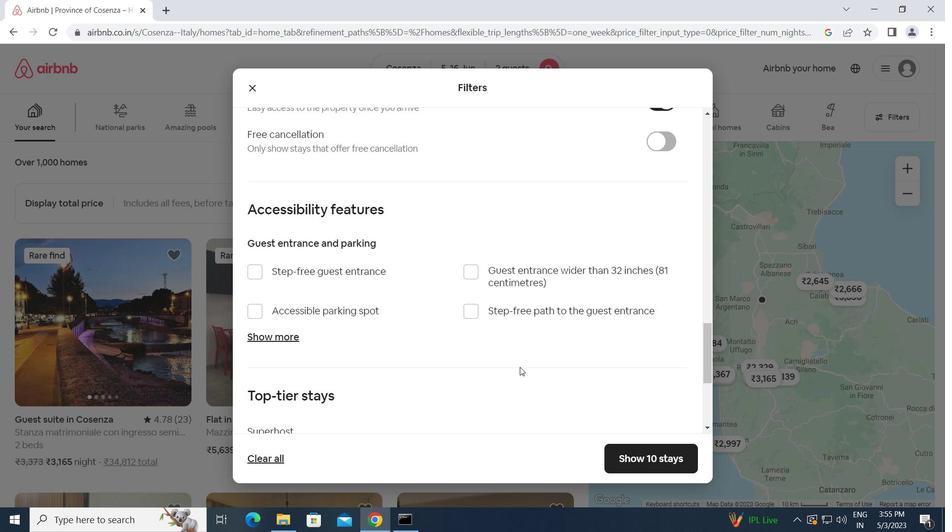 
Action: Mouse scrolled (520, 366) with delta (0, 0)
Screenshot: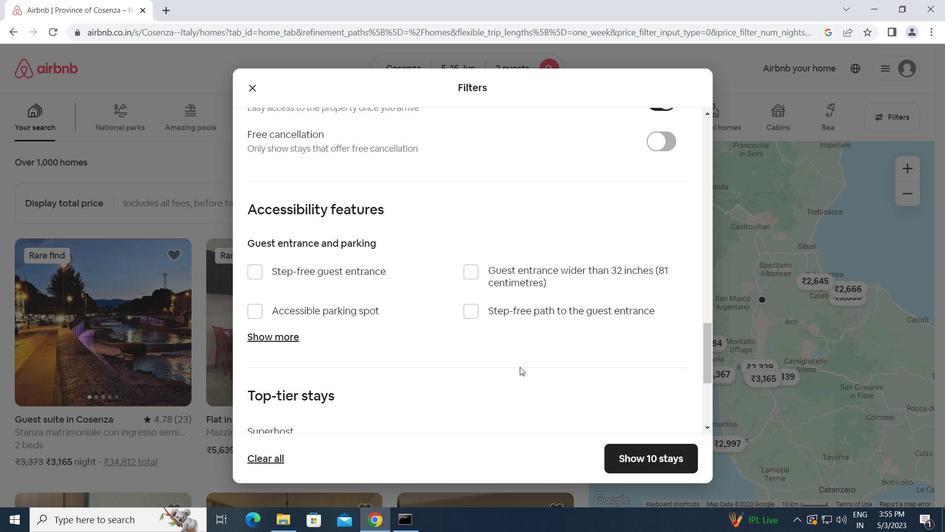 
Action: Mouse moved to (254, 375)
Screenshot: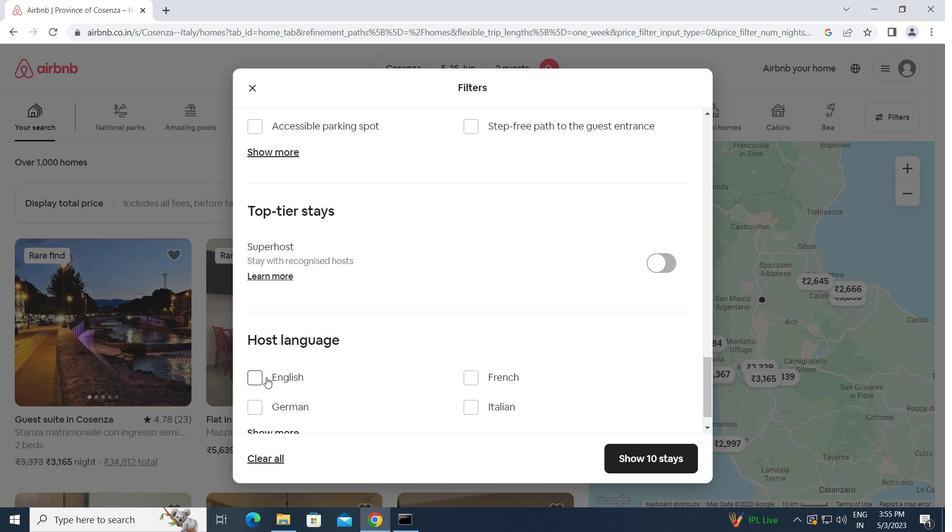 
Action: Mouse pressed left at (254, 375)
Screenshot: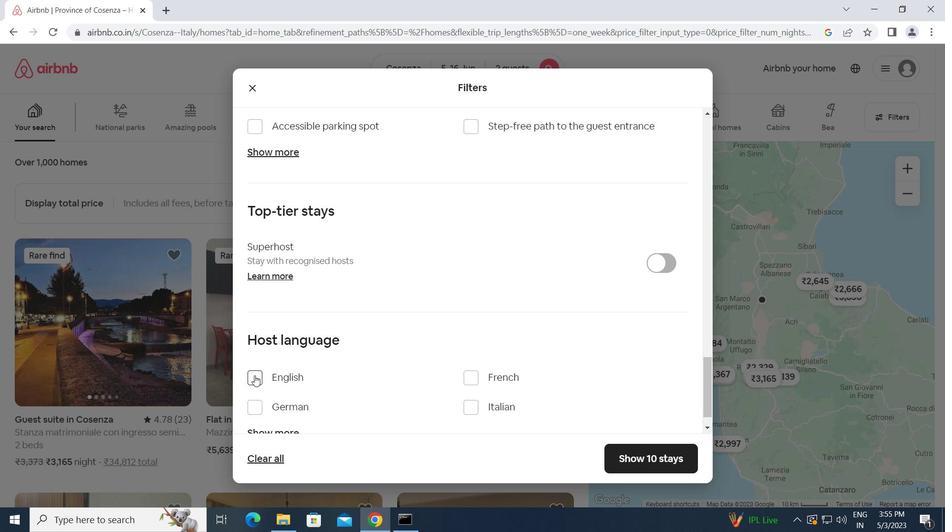
Action: Mouse moved to (633, 463)
Screenshot: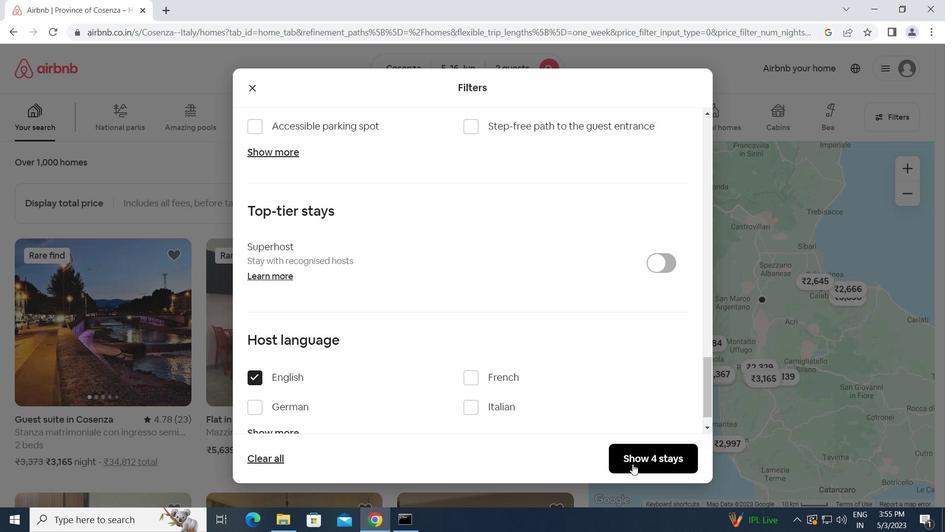 
Action: Mouse pressed left at (633, 463)
Screenshot: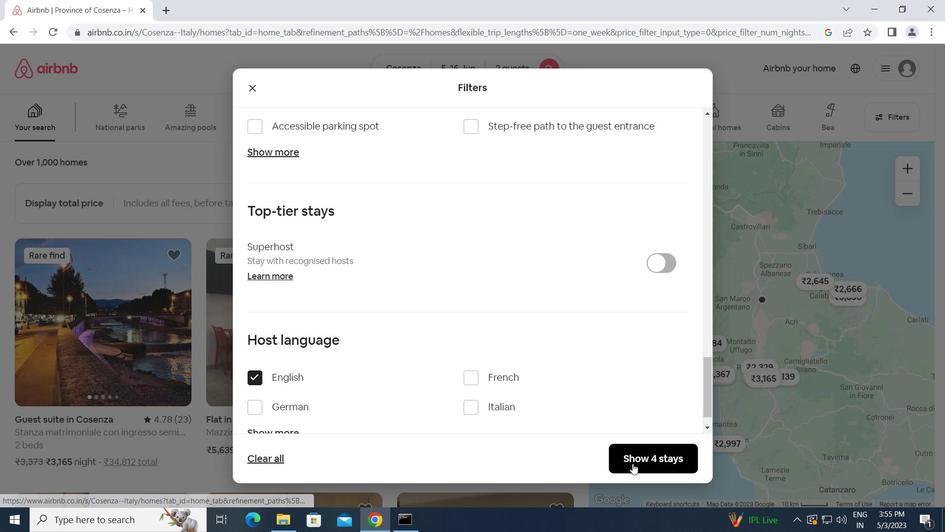 
